 Task: Find an Airbnb in Djelfa, Algeria for 8 guests from 24 Aug to 10 Sep, with a price range of ₹12,000 to ₹15,000, 4 bedrooms, 8+ beds, 4 bathrooms, and amenities like Free parking, TV, Gym, and Self check-in.
Action: Mouse pressed left at (406, 101)
Screenshot: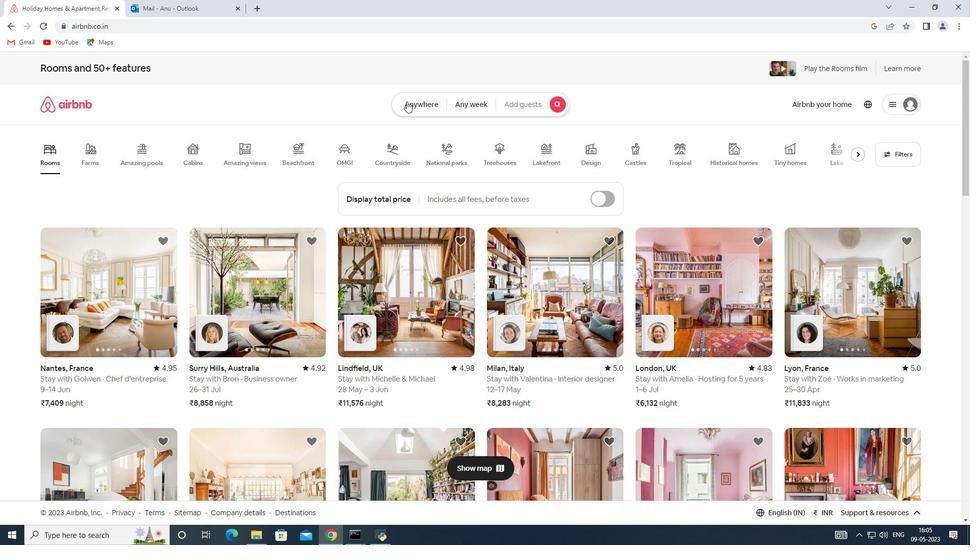 
Action: Mouse moved to (308, 143)
Screenshot: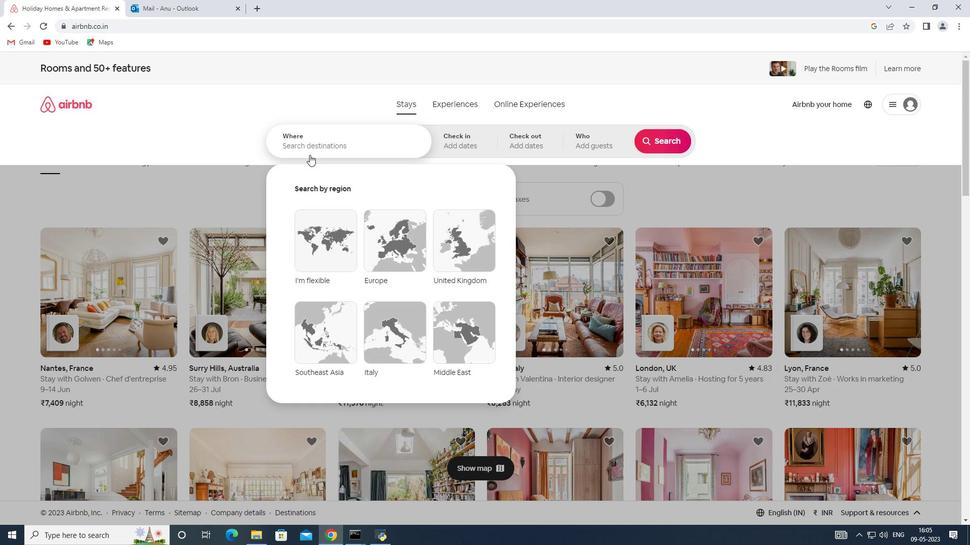 
Action: Mouse pressed left at (308, 143)
Screenshot: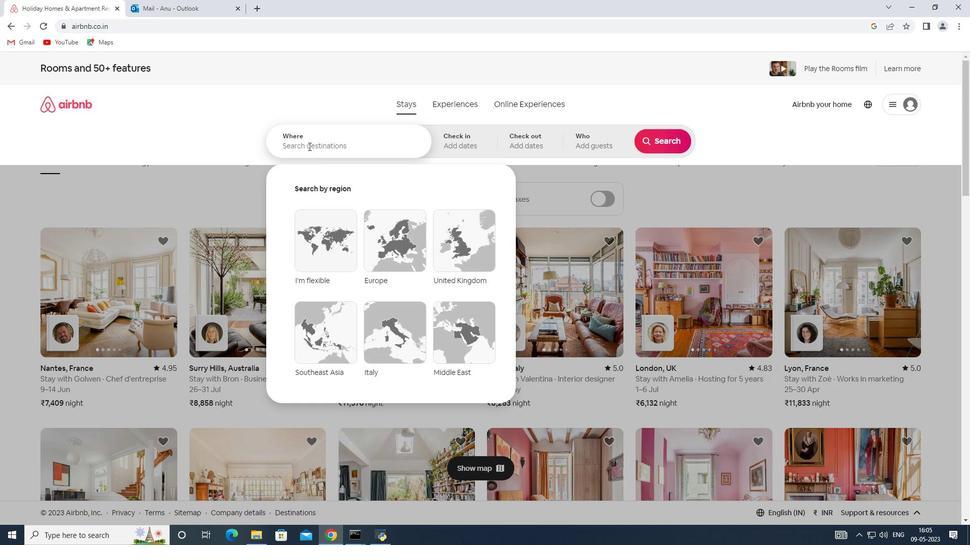 
Action: Key pressed <Key.caps_lock>DJ<Key.backspace><Key.caps_lock>jelfa,<Key.shift><Key.shift><Key.shift><Key.shift><Key.shift><Key.shift><Key.shift><Key.shift><Key.shift>A
Screenshot: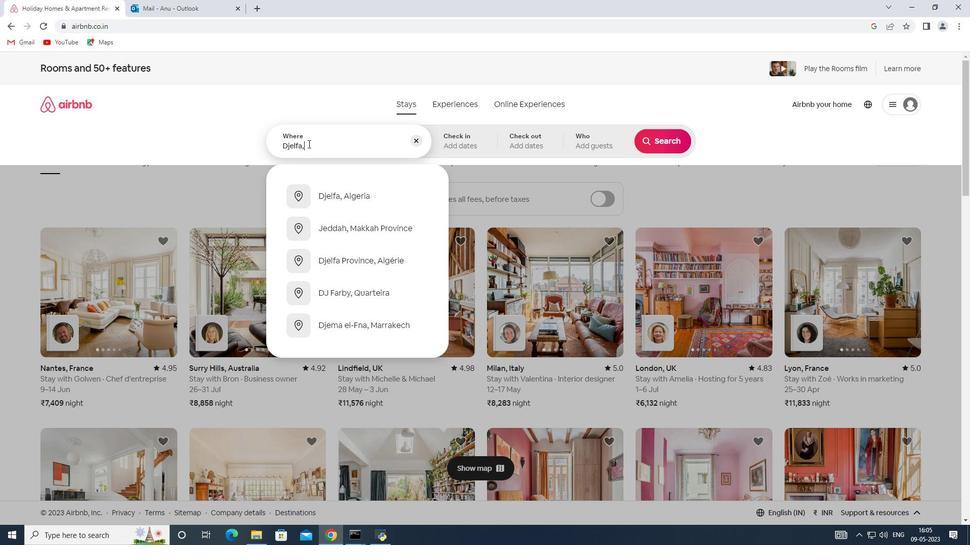 
Action: Mouse moved to (346, 200)
Screenshot: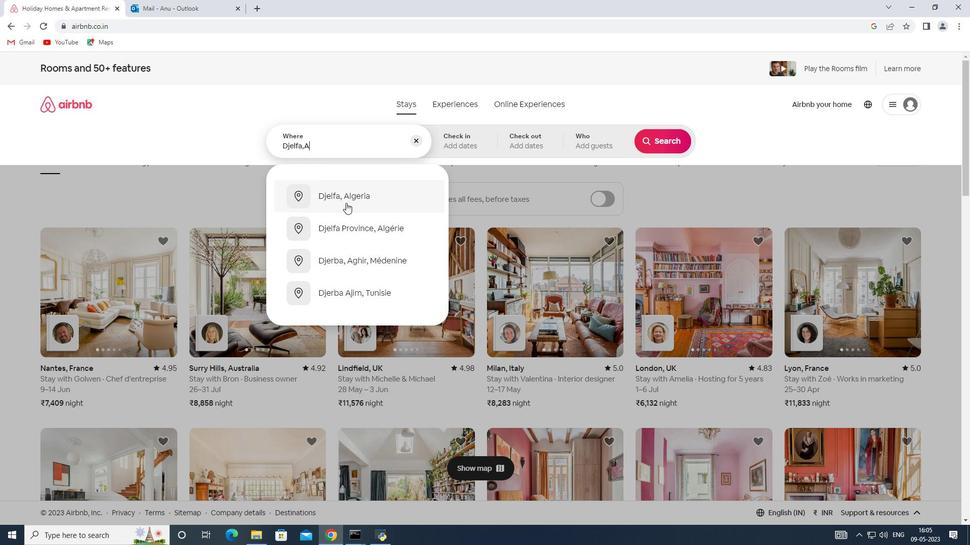 
Action: Mouse pressed left at (346, 200)
Screenshot: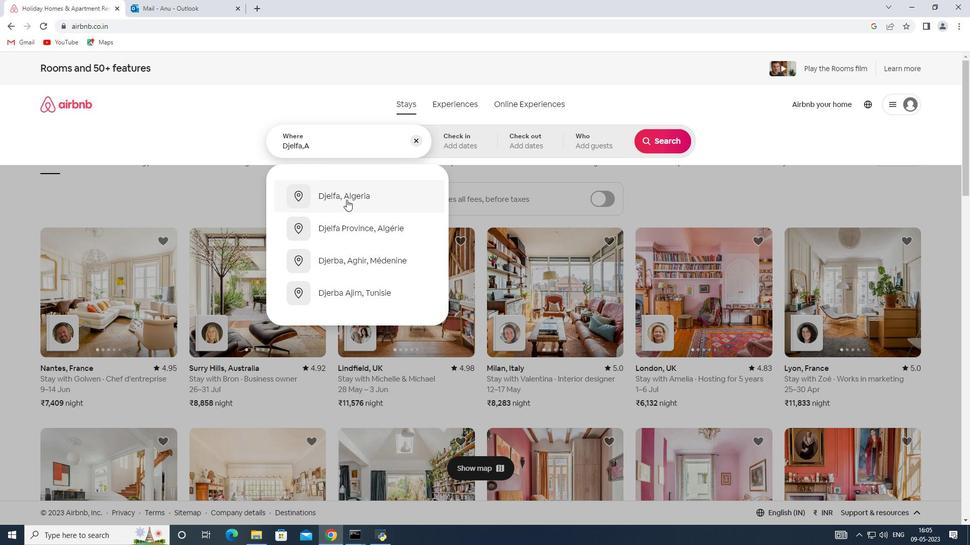 
Action: Mouse moved to (653, 224)
Screenshot: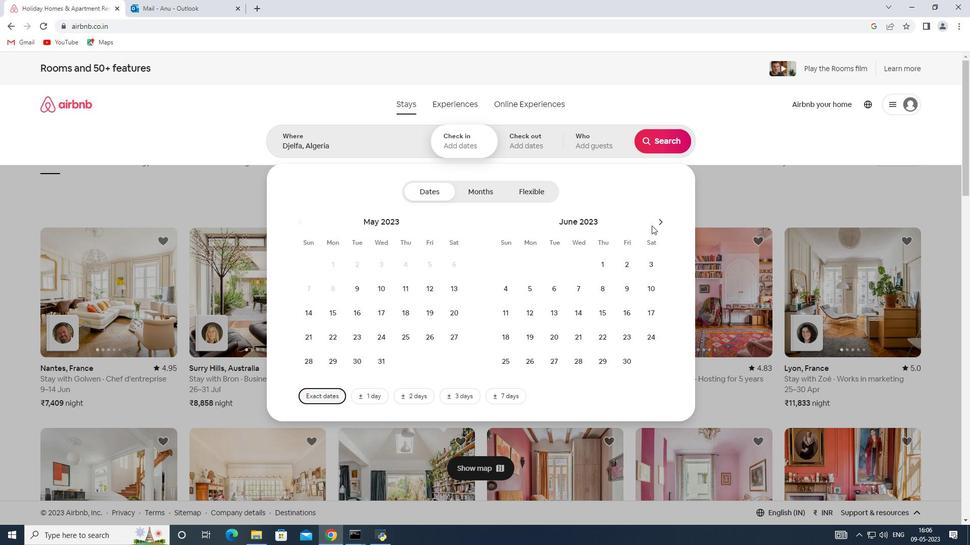 
Action: Mouse pressed left at (653, 224)
Screenshot: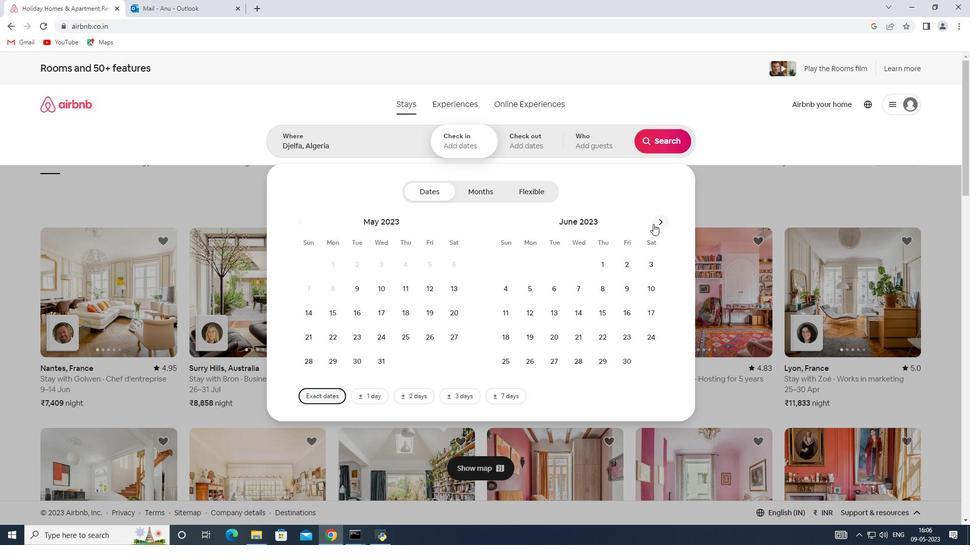 
Action: Mouse moved to (654, 224)
Screenshot: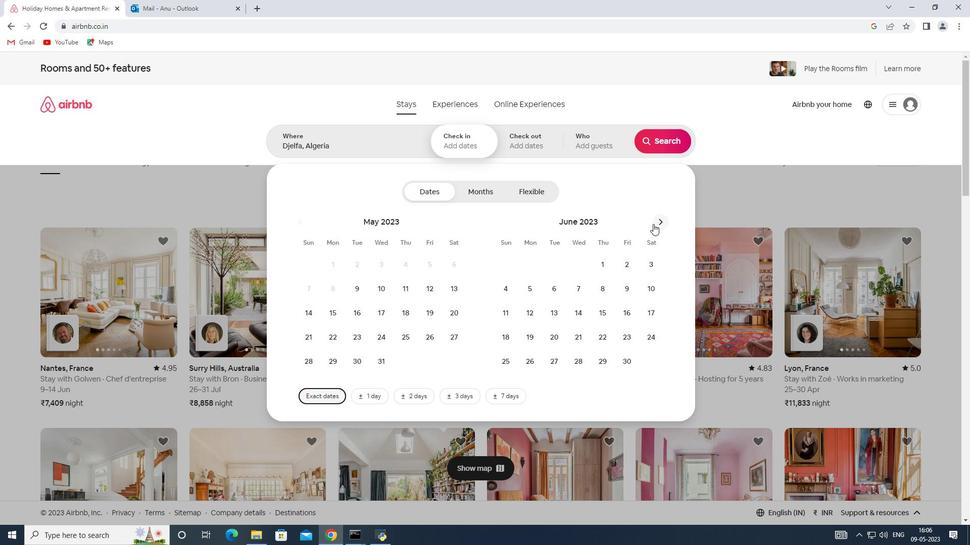 
Action: Mouse pressed left at (654, 224)
Screenshot: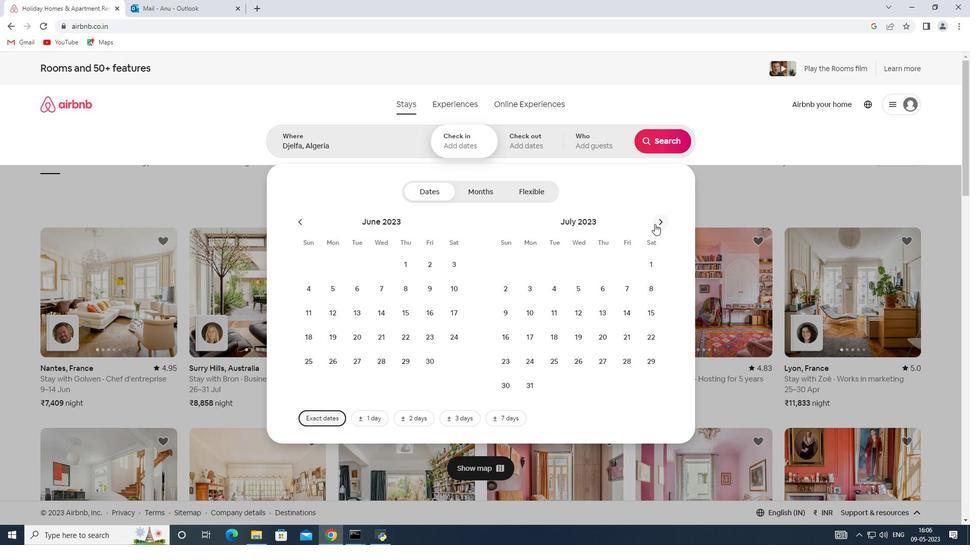 
Action: Mouse moved to (603, 330)
Screenshot: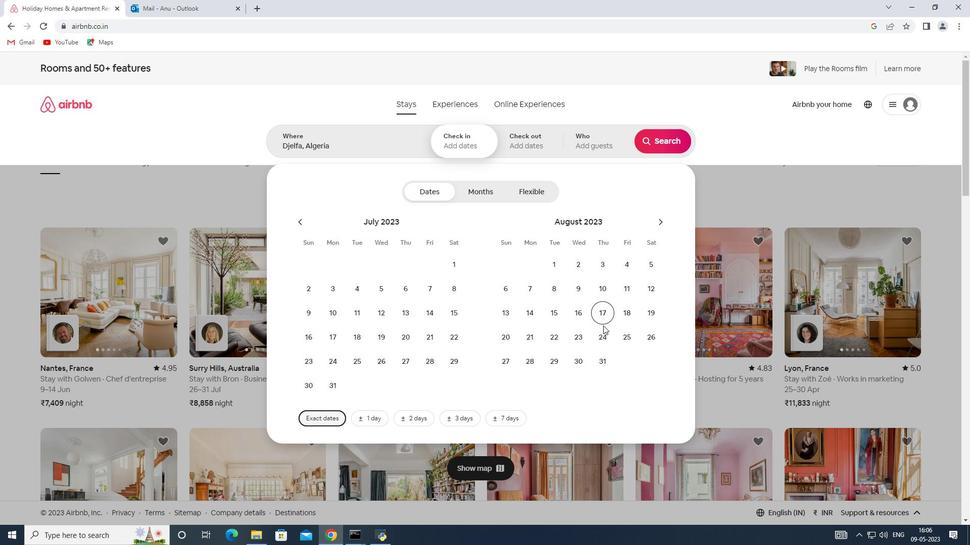 
Action: Mouse pressed left at (603, 330)
Screenshot: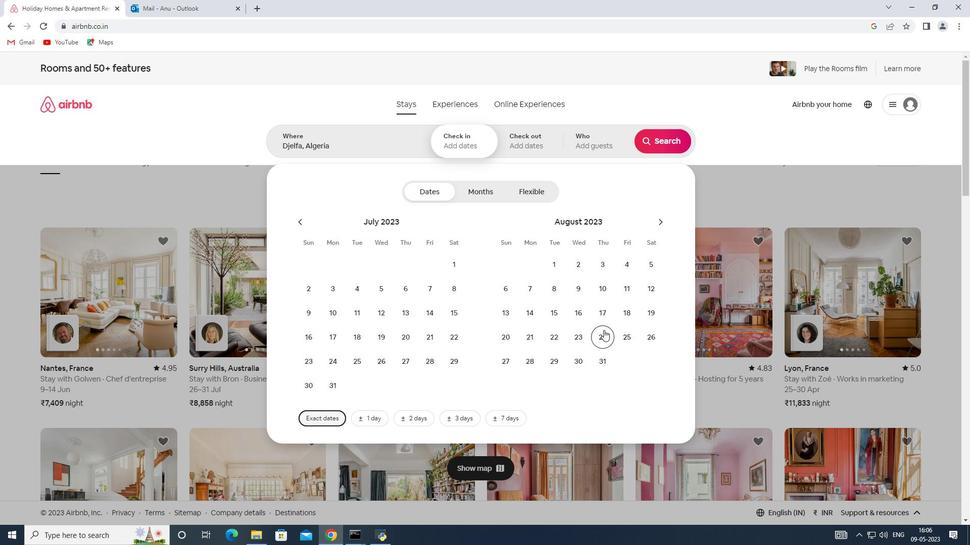 
Action: Mouse moved to (655, 219)
Screenshot: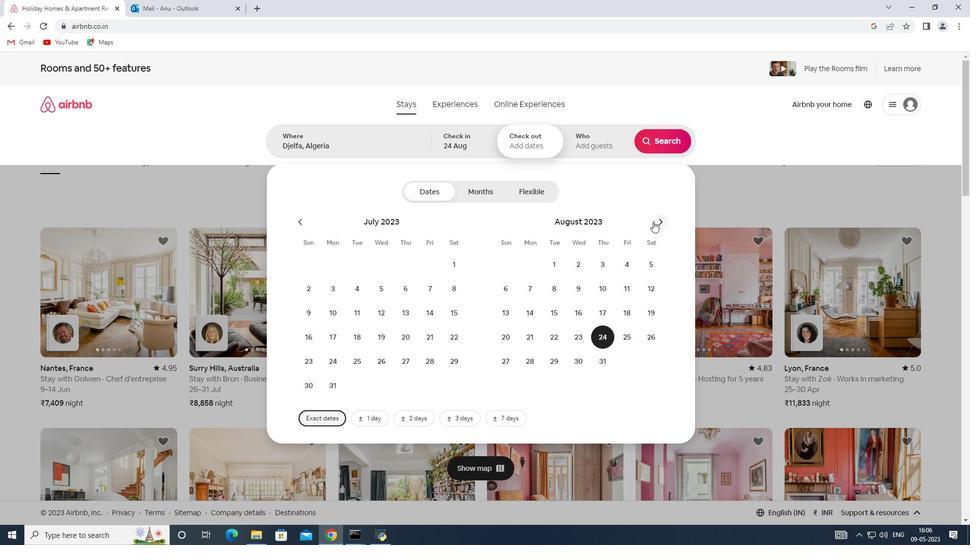 
Action: Mouse pressed left at (655, 219)
Screenshot: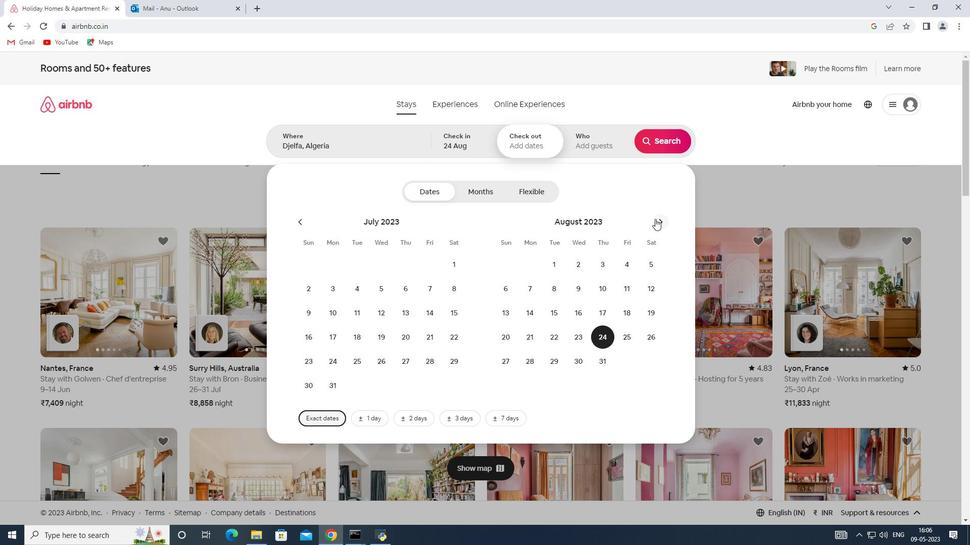 
Action: Mouse moved to (503, 310)
Screenshot: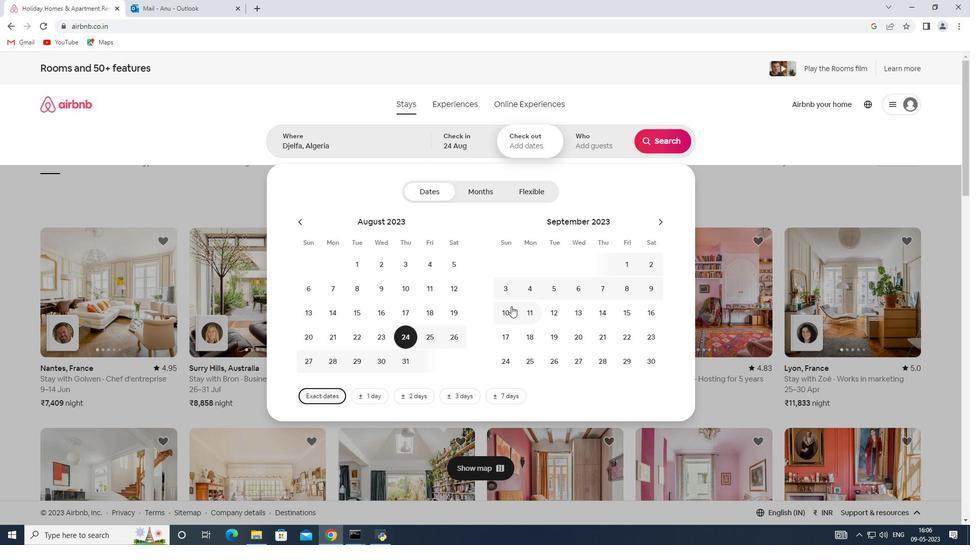 
Action: Mouse pressed left at (503, 310)
Screenshot: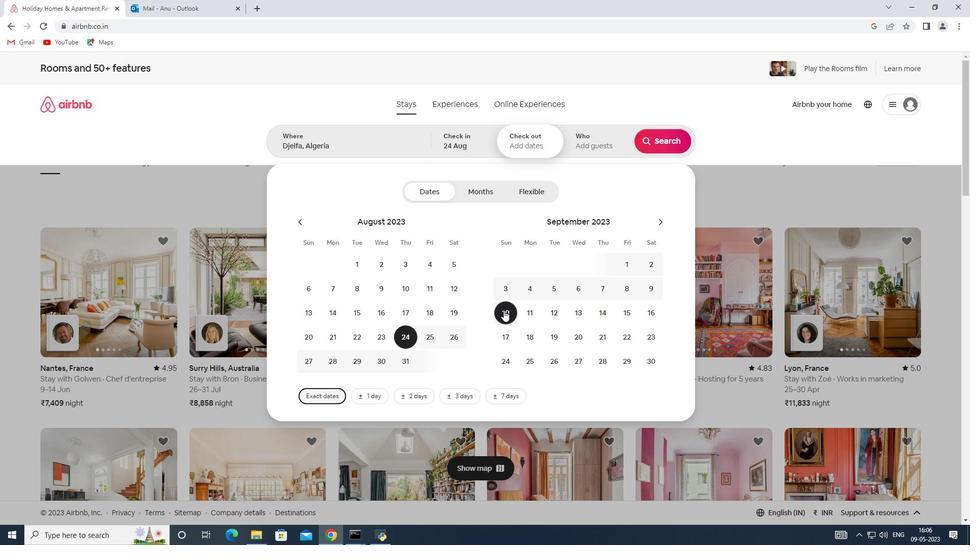 
Action: Mouse moved to (585, 148)
Screenshot: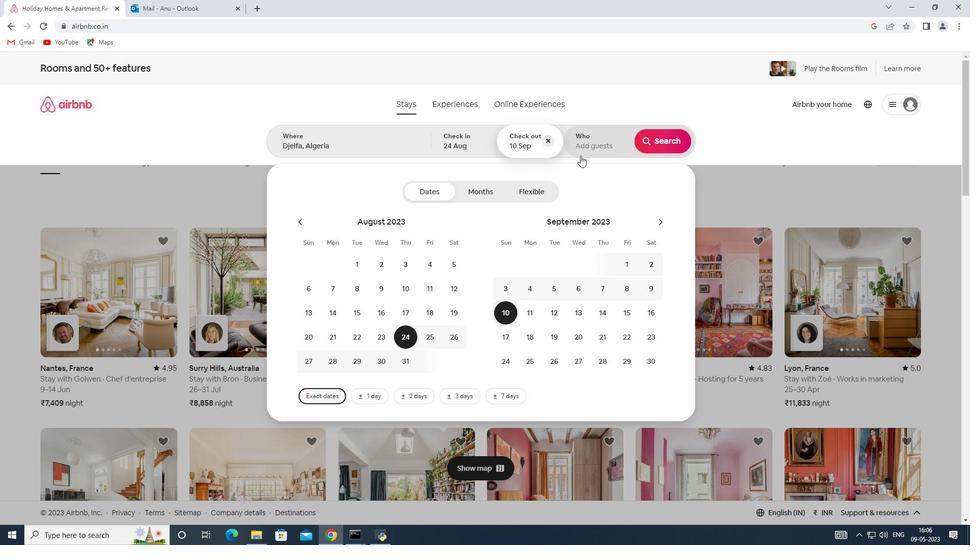 
Action: Mouse pressed left at (585, 148)
Screenshot: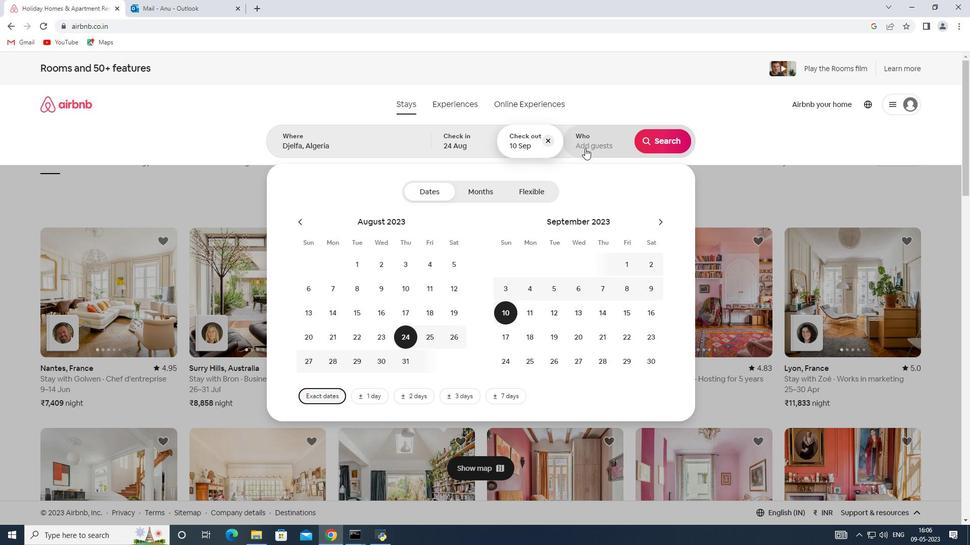 
Action: Mouse moved to (659, 195)
Screenshot: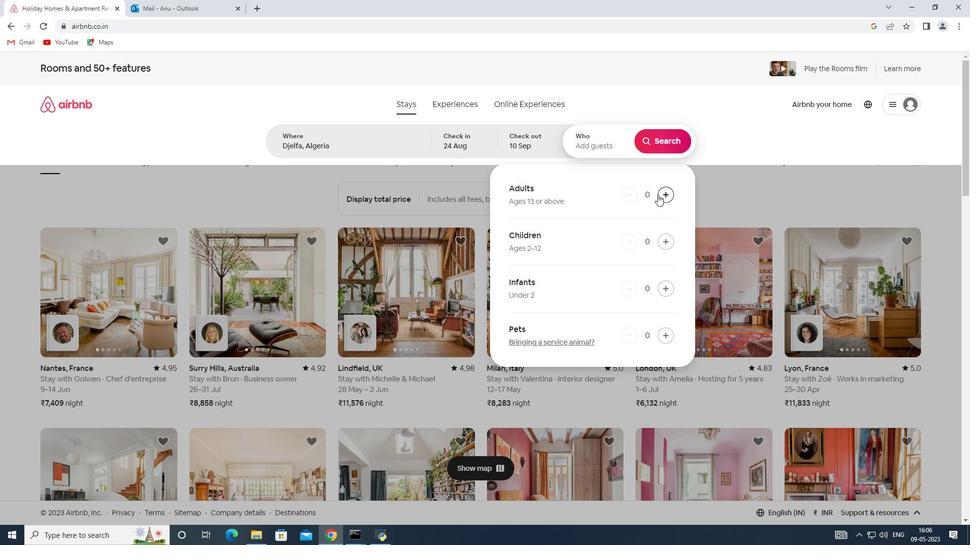 
Action: Mouse pressed left at (659, 195)
Screenshot: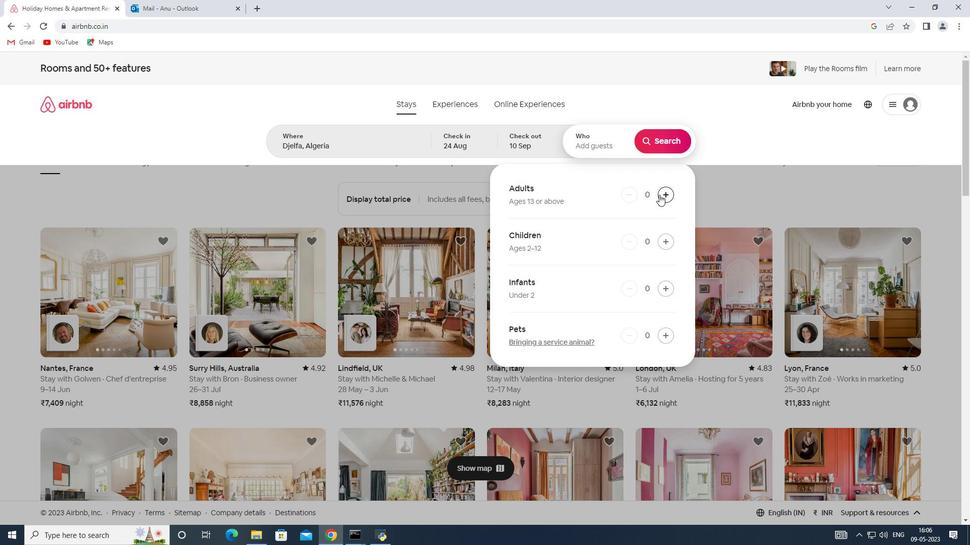 
Action: Mouse pressed left at (659, 195)
Screenshot: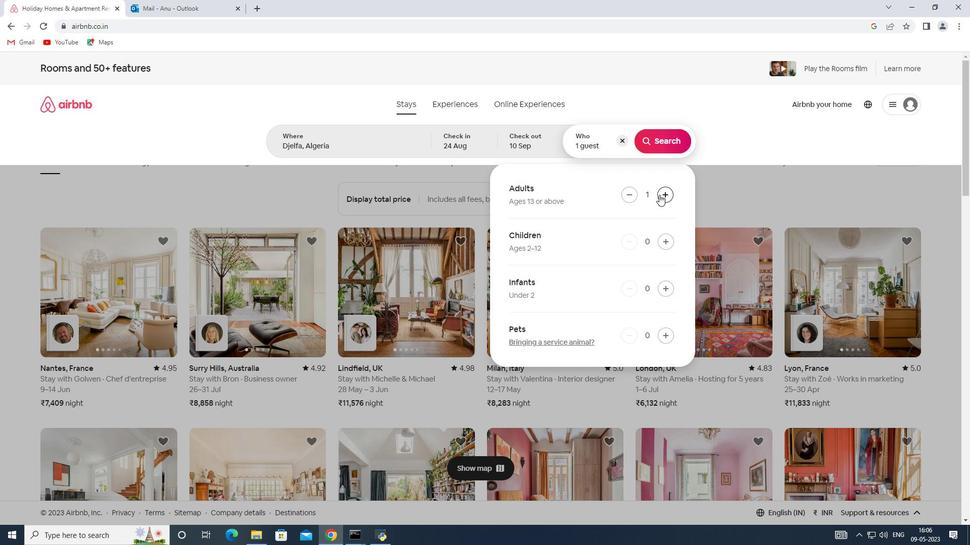 
Action: Mouse pressed left at (659, 195)
Screenshot: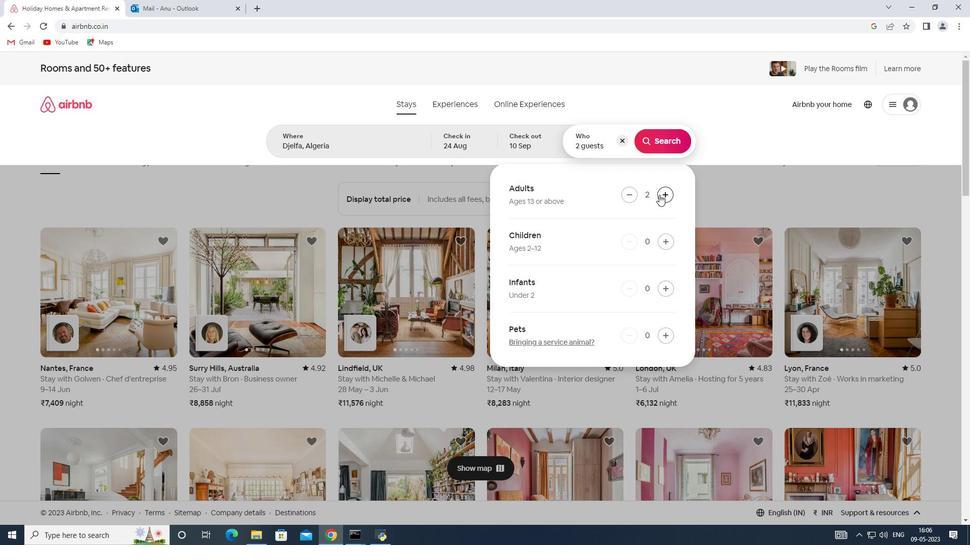 
Action: Mouse pressed left at (659, 195)
Screenshot: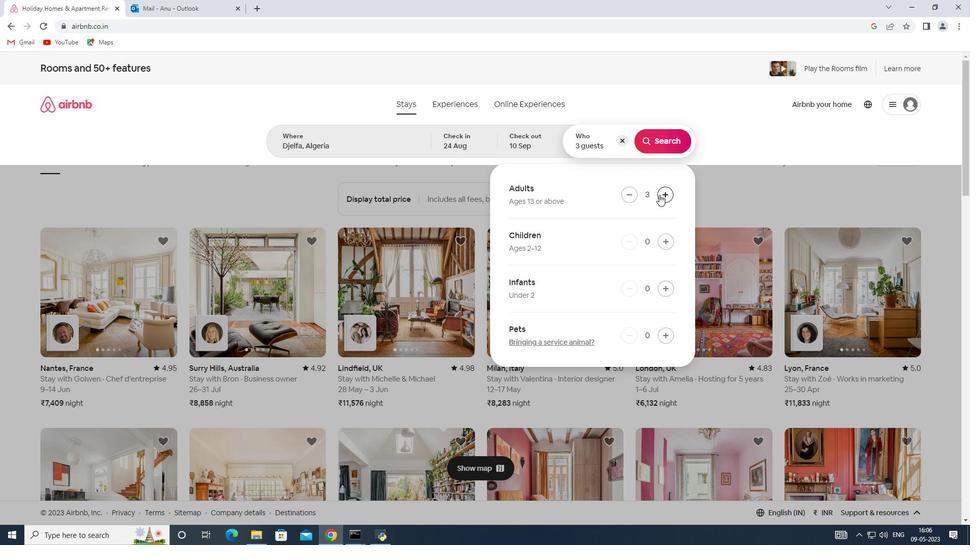 
Action: Mouse pressed left at (659, 195)
Screenshot: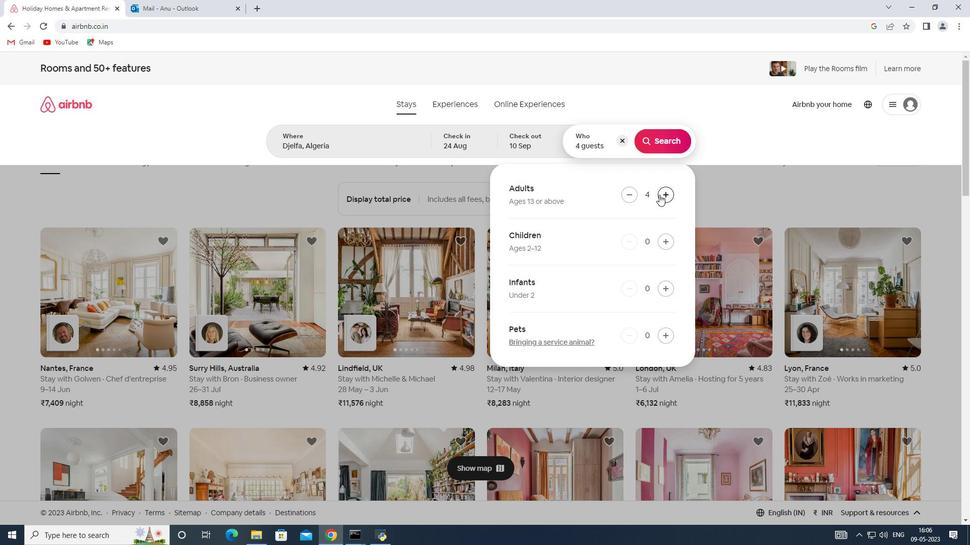 
Action: Mouse pressed left at (659, 195)
Screenshot: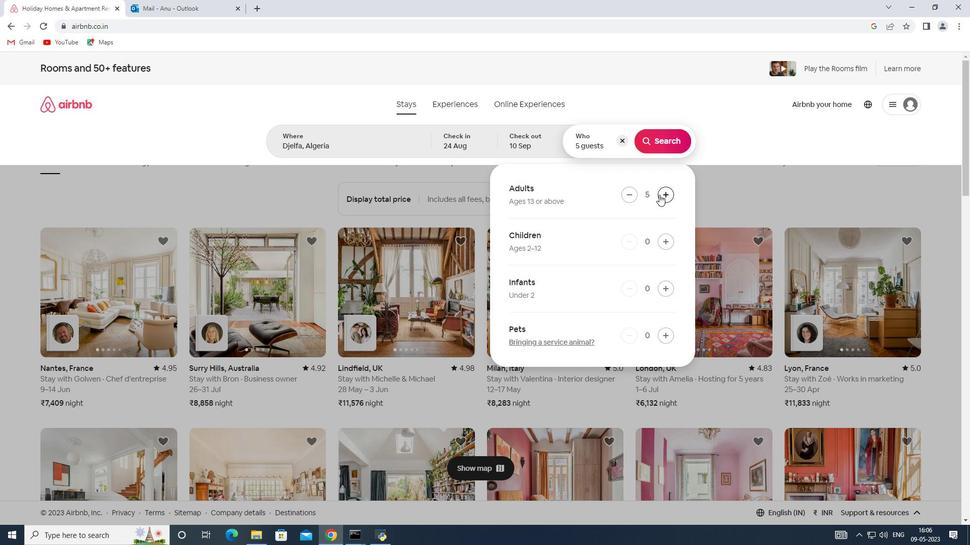 
Action: Mouse pressed left at (659, 195)
Screenshot: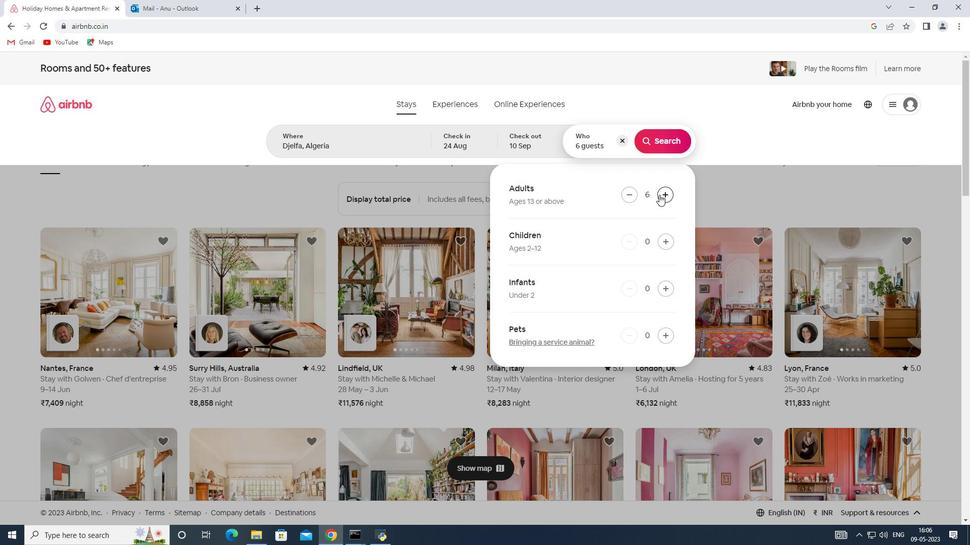 
Action: Mouse pressed left at (659, 195)
Screenshot: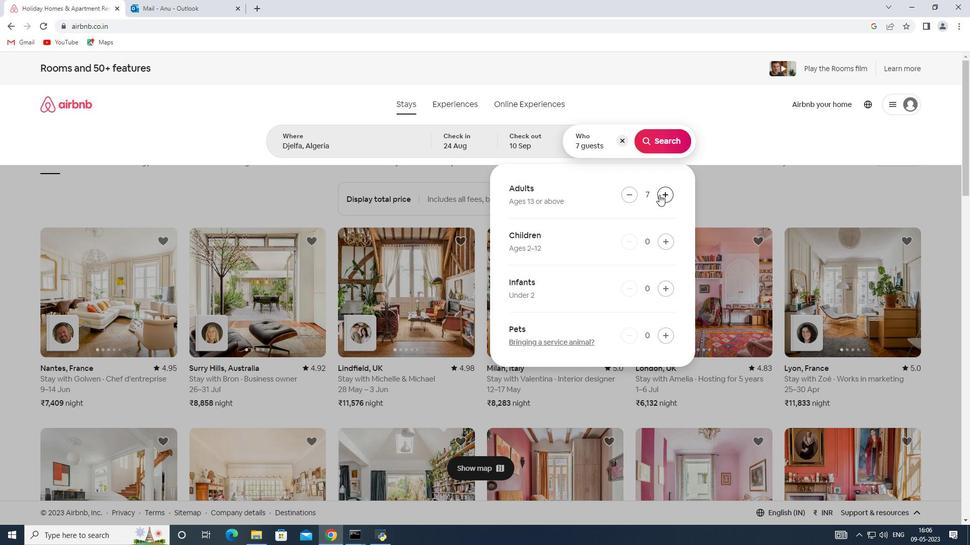 
Action: Mouse moved to (667, 148)
Screenshot: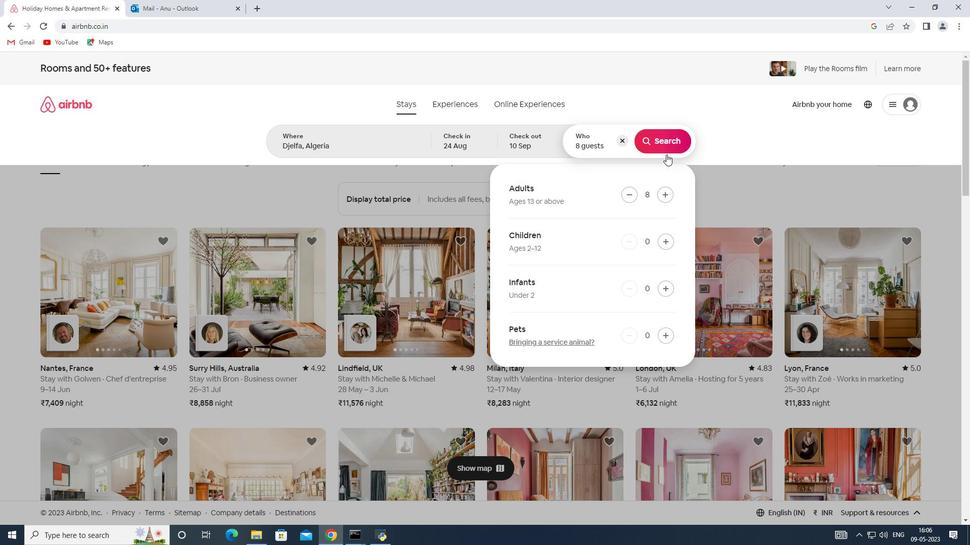 
Action: Mouse pressed left at (667, 148)
Screenshot: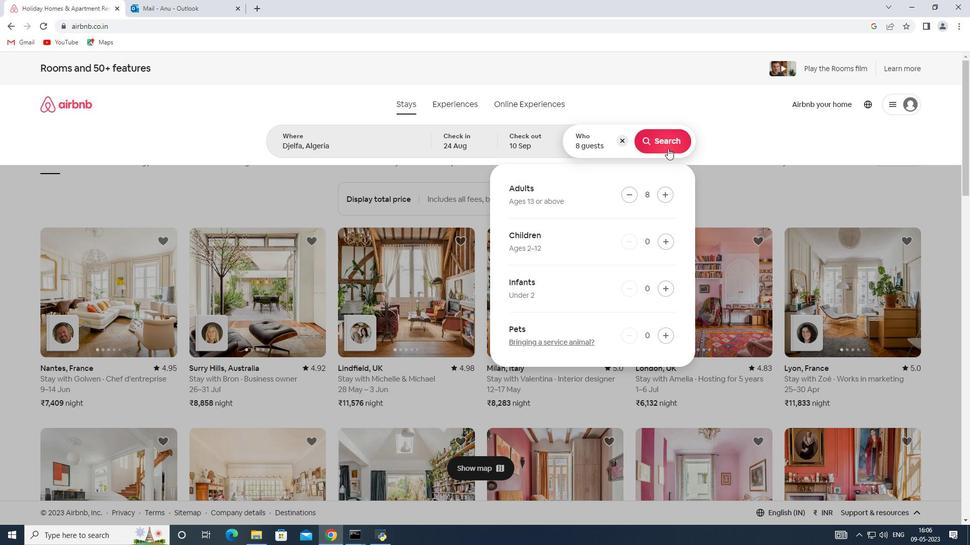 
Action: Mouse moved to (934, 108)
Screenshot: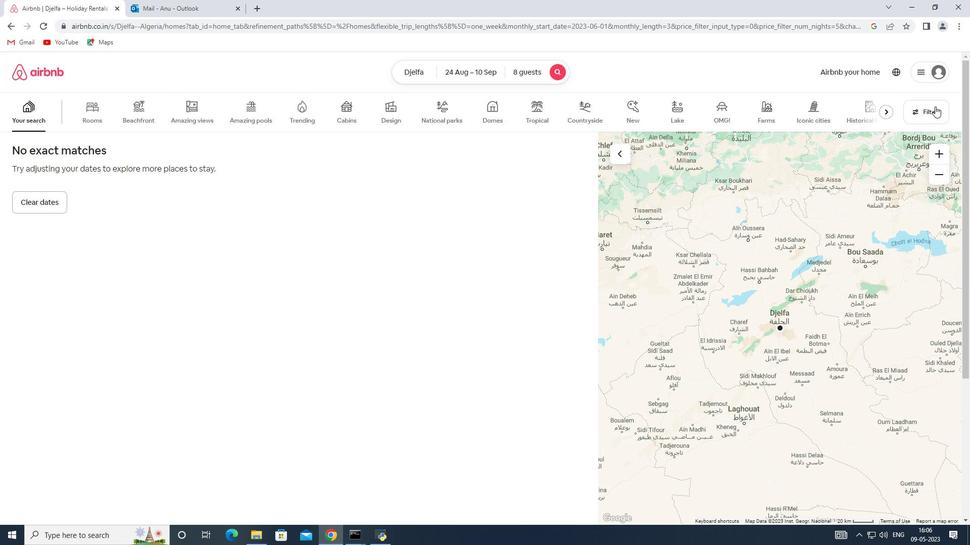 
Action: Mouse pressed left at (934, 108)
Screenshot: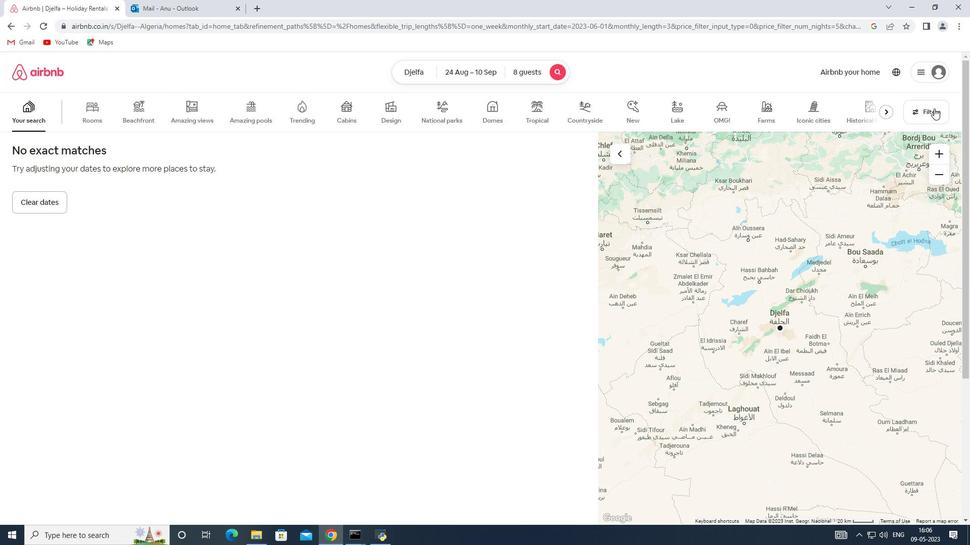 
Action: Mouse moved to (344, 360)
Screenshot: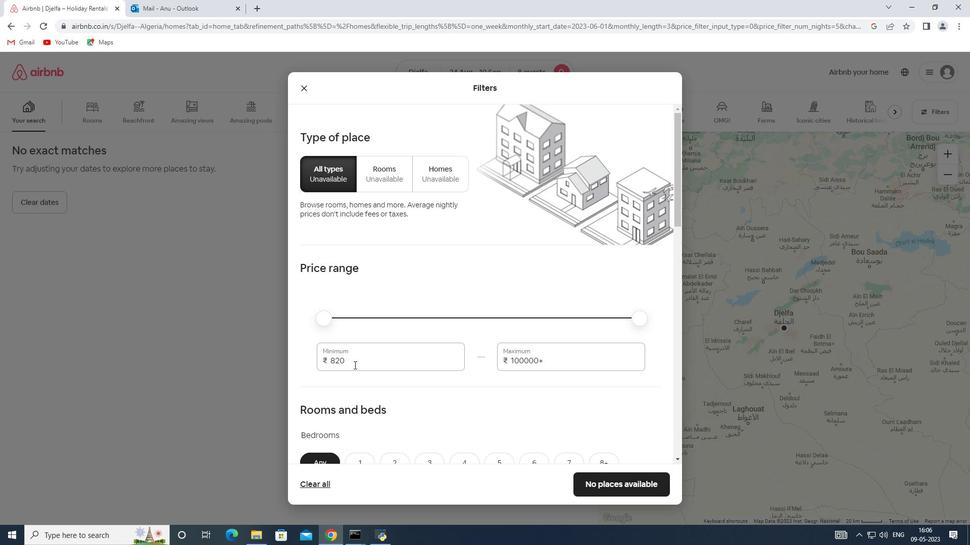 
Action: Mouse pressed left at (344, 360)
Screenshot: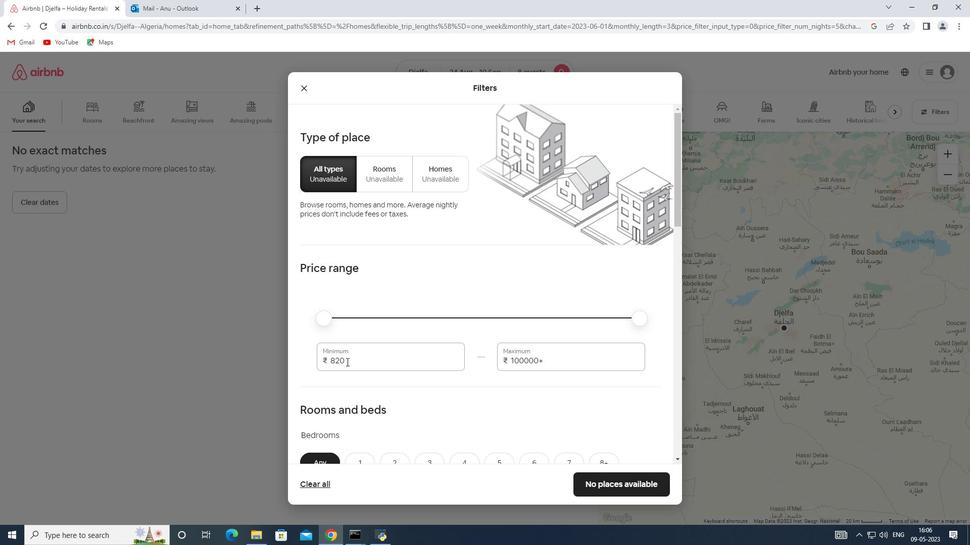 
Action: Mouse moved to (303, 358)
Screenshot: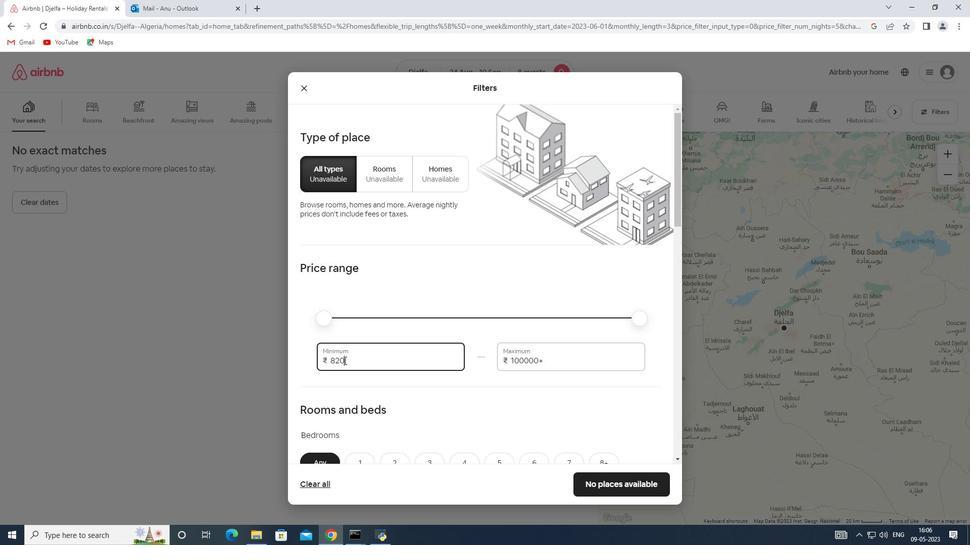 
Action: Key pressed 12000
Screenshot: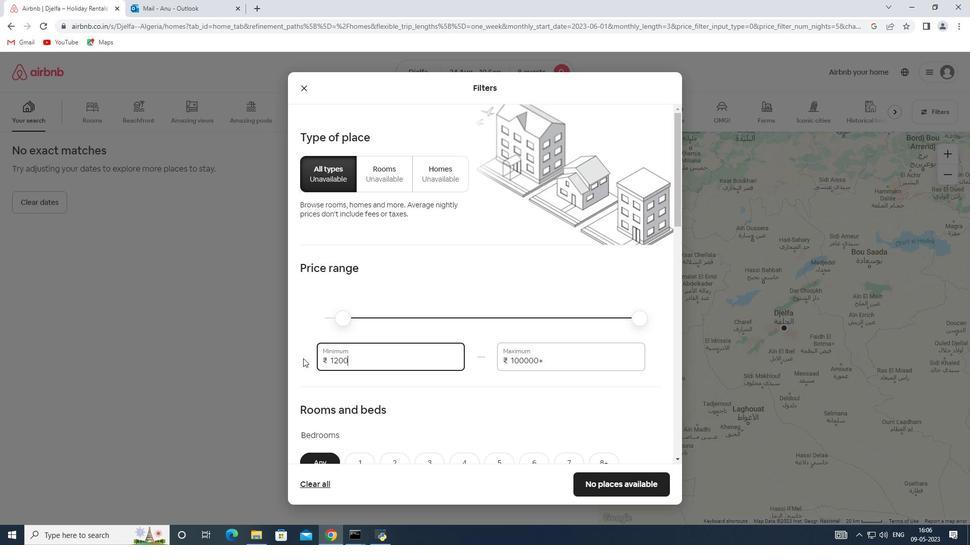 
Action: Mouse moved to (551, 362)
Screenshot: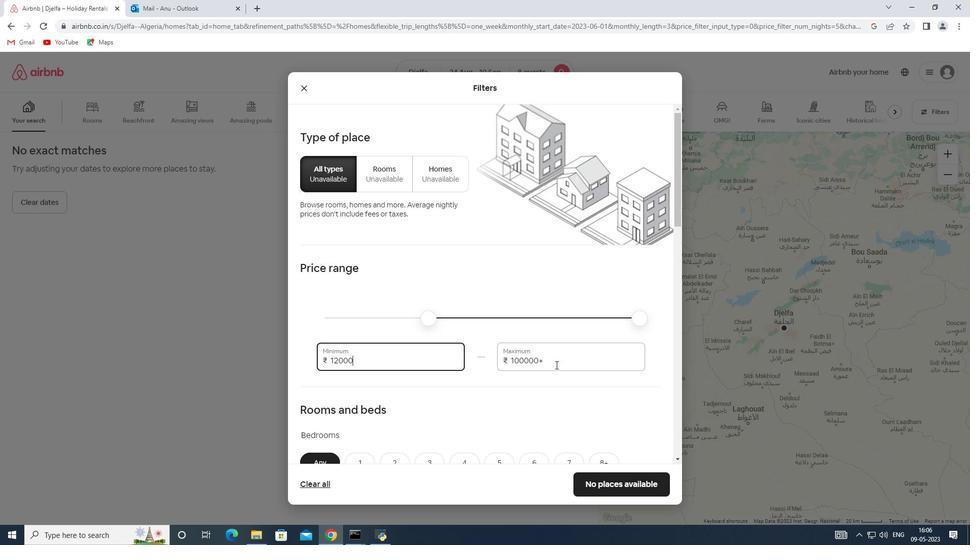 
Action: Mouse pressed left at (551, 362)
Screenshot: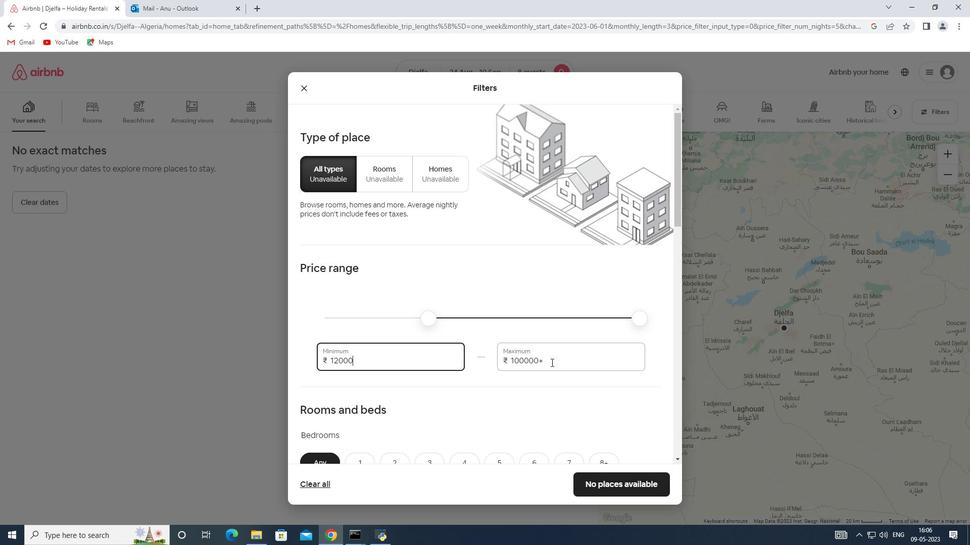 
Action: Mouse moved to (459, 361)
Screenshot: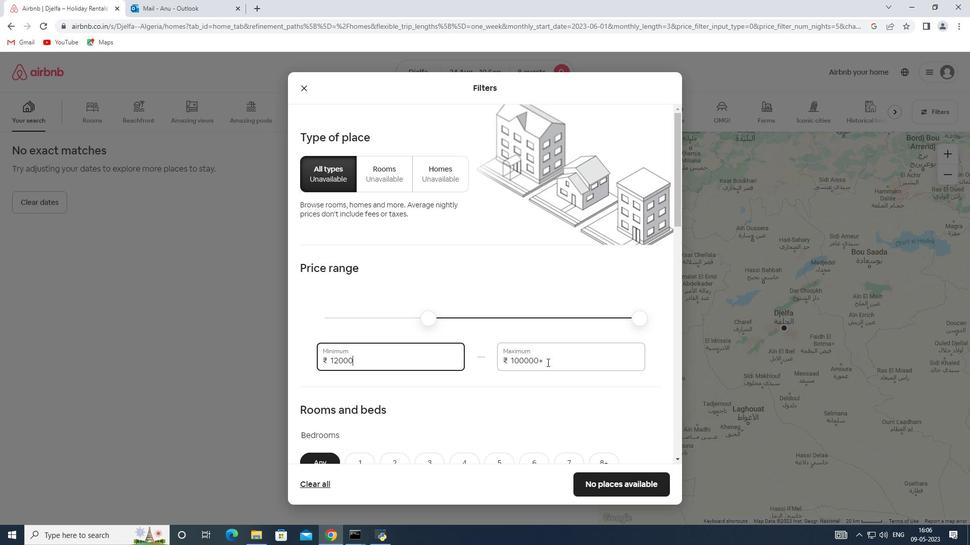 
Action: Key pressed 15000
Screenshot: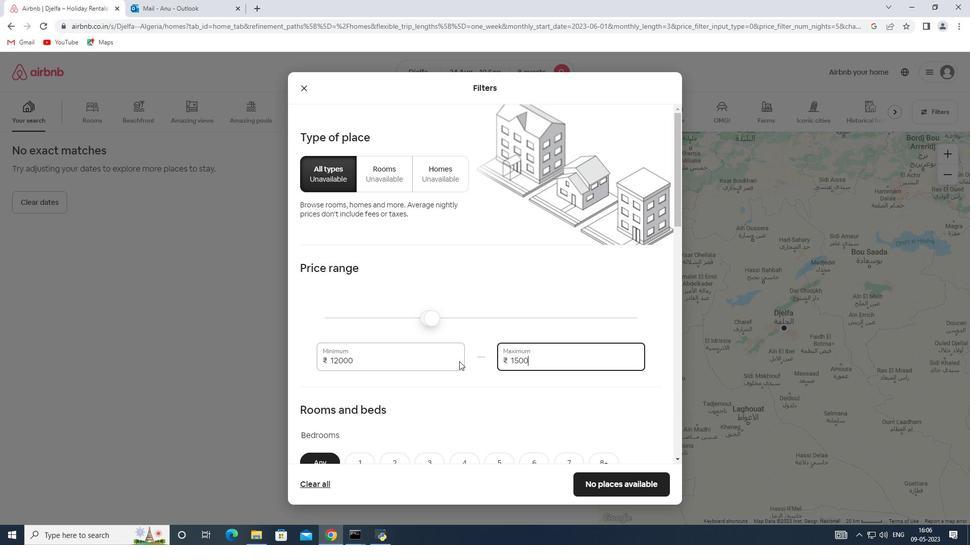 
Action: Mouse moved to (437, 360)
Screenshot: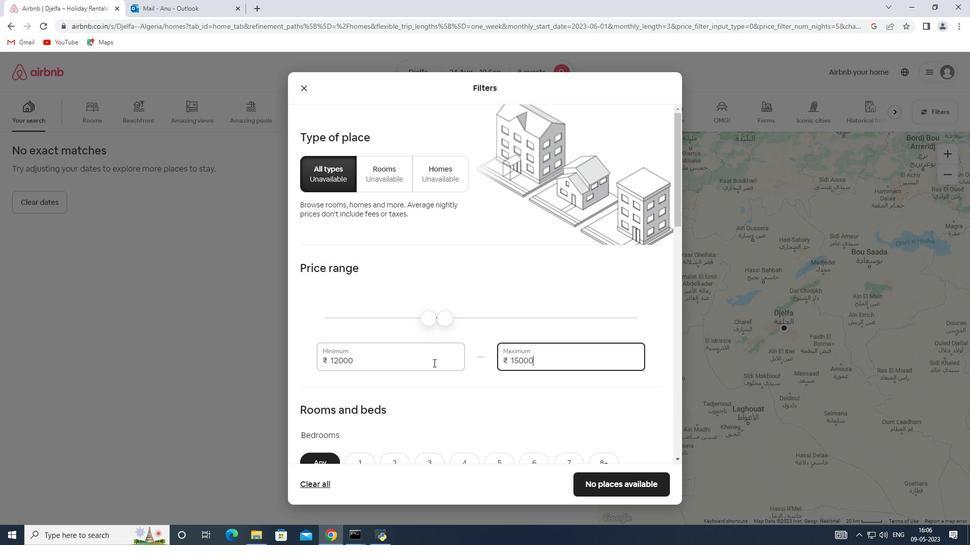 
Action: Mouse scrolled (437, 360) with delta (0, 0)
Screenshot: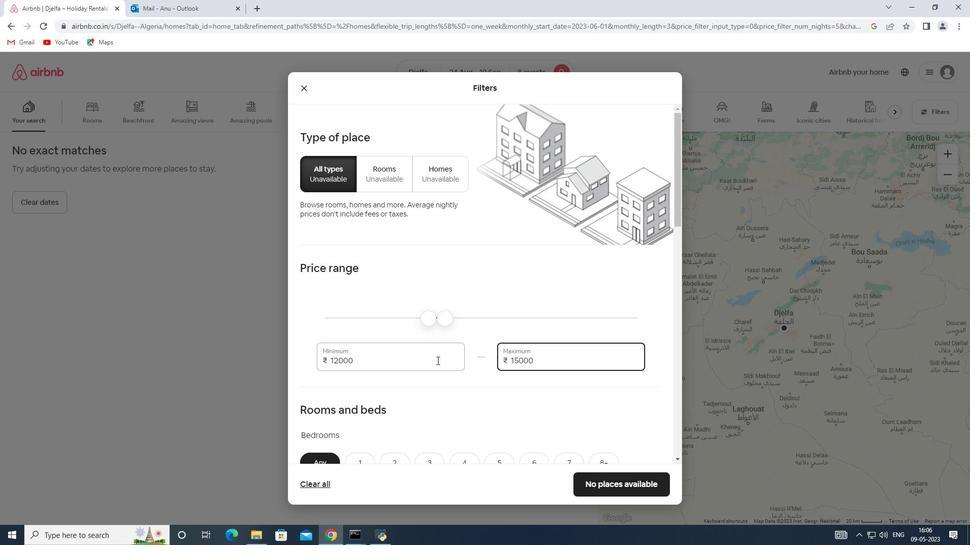 
Action: Mouse scrolled (437, 360) with delta (0, 0)
Screenshot: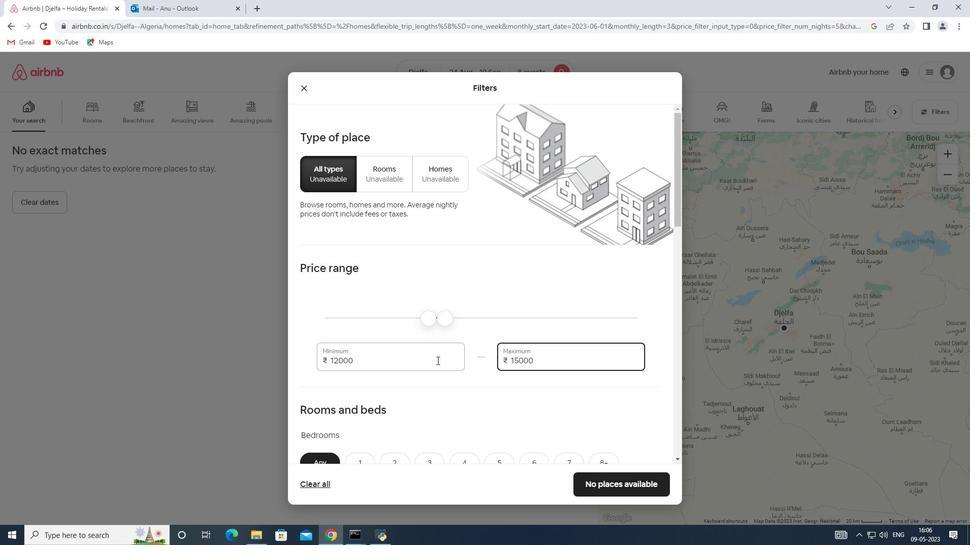 
Action: Mouse scrolled (437, 360) with delta (0, 0)
Screenshot: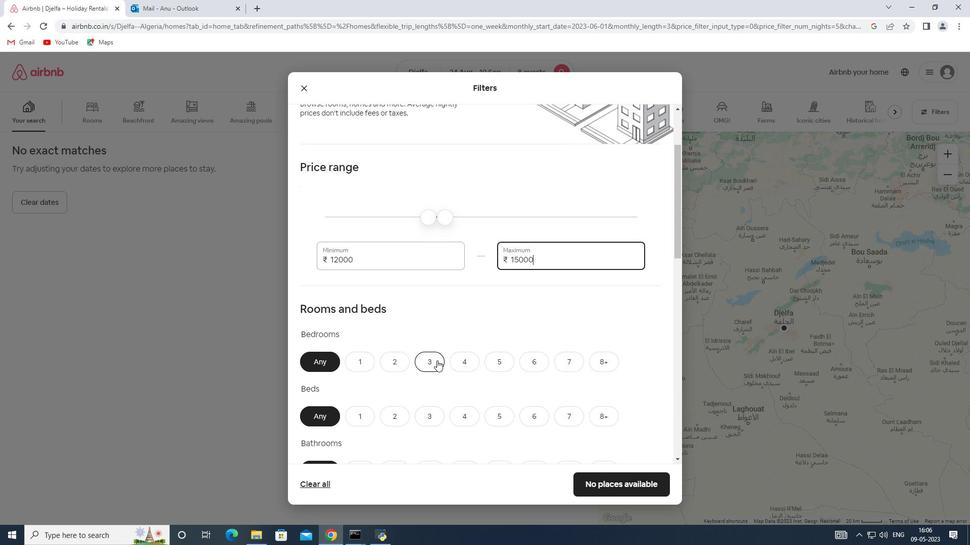
Action: Mouse scrolled (437, 360) with delta (0, 0)
Screenshot: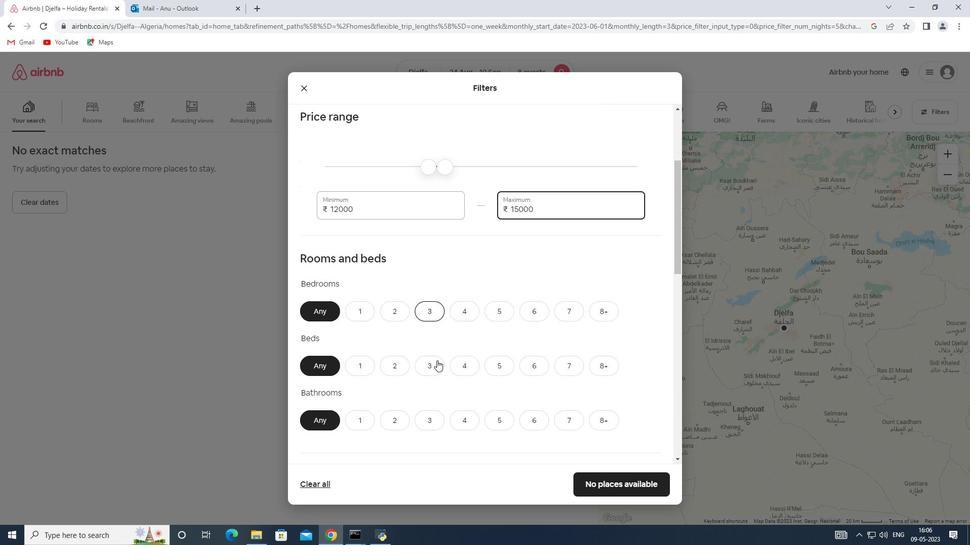 
Action: Mouse moved to (460, 262)
Screenshot: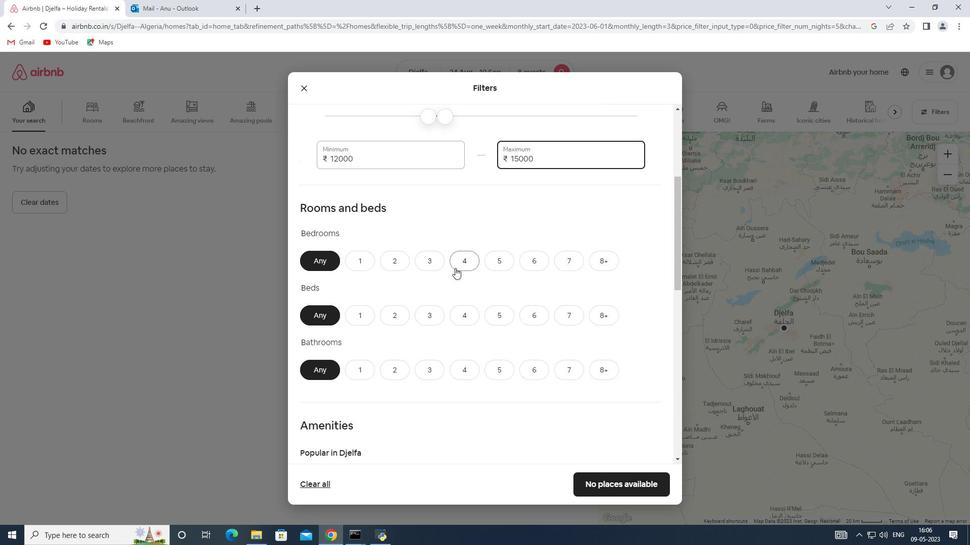 
Action: Mouse pressed left at (460, 262)
Screenshot: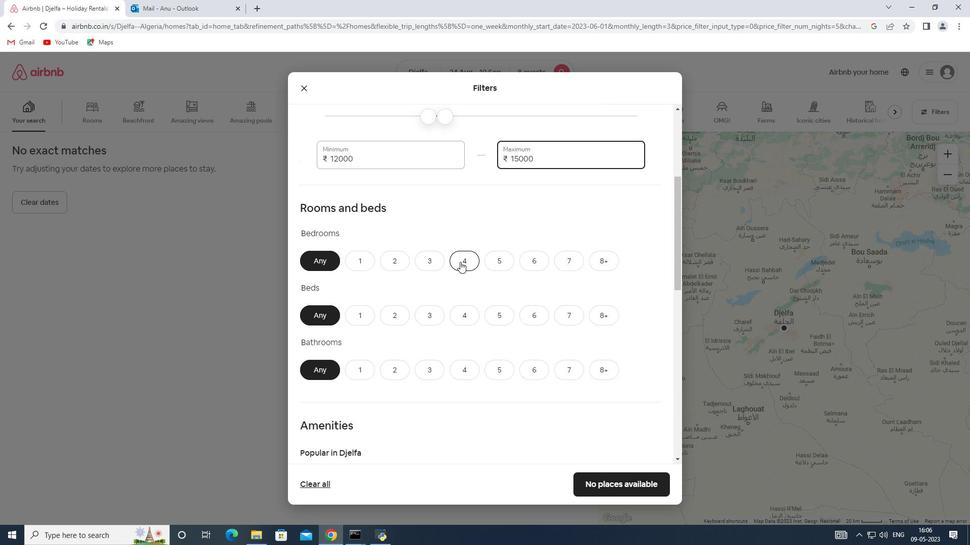 
Action: Mouse moved to (610, 316)
Screenshot: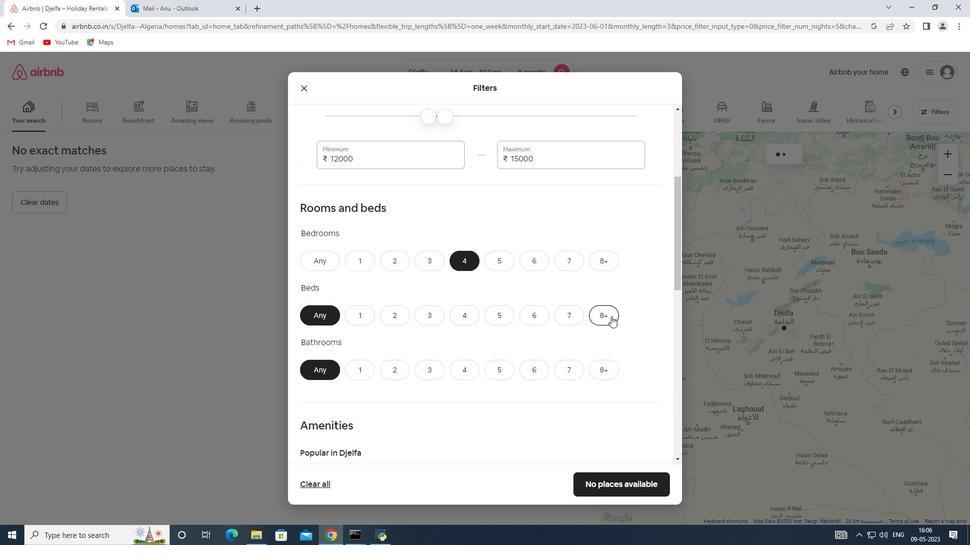 
Action: Mouse pressed left at (610, 316)
Screenshot: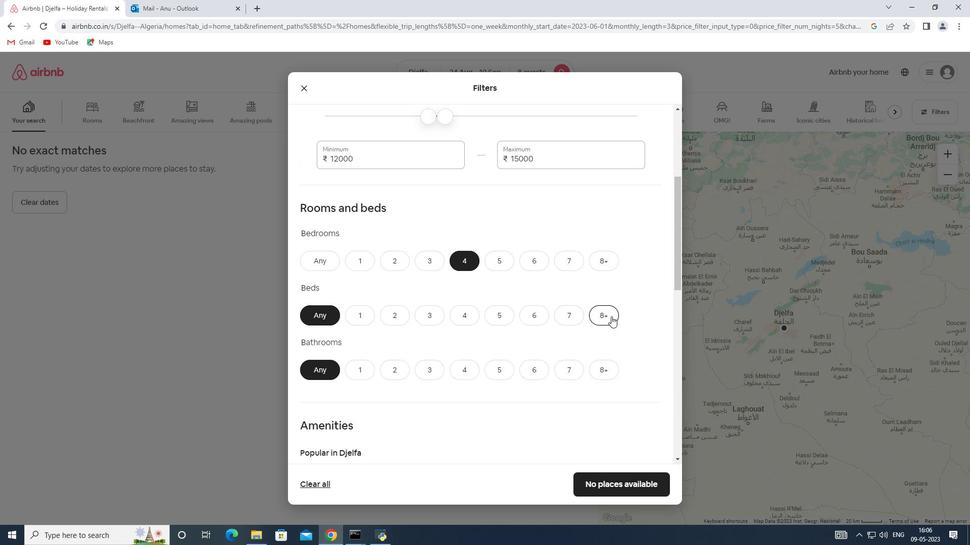 
Action: Mouse moved to (467, 368)
Screenshot: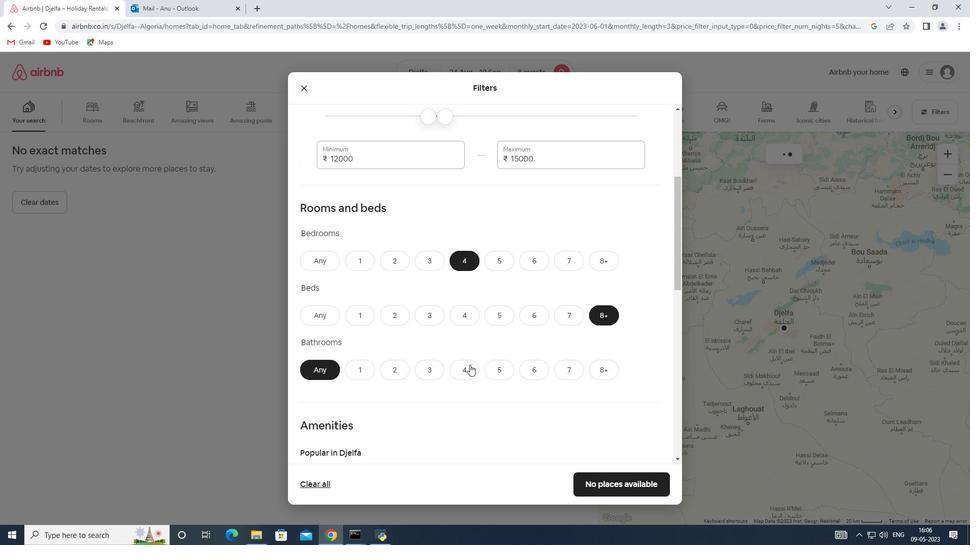 
Action: Mouse pressed left at (467, 368)
Screenshot: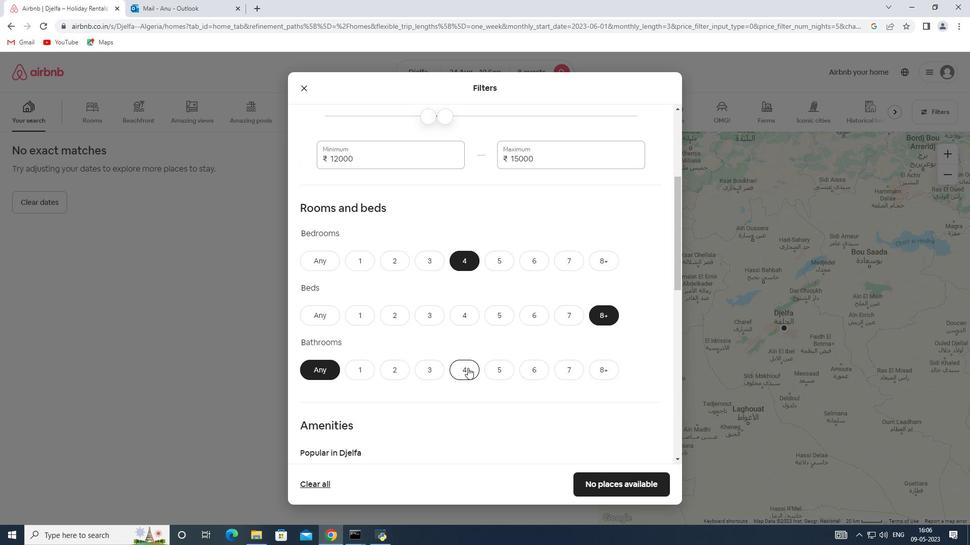 
Action: Mouse scrolled (467, 367) with delta (0, 0)
Screenshot: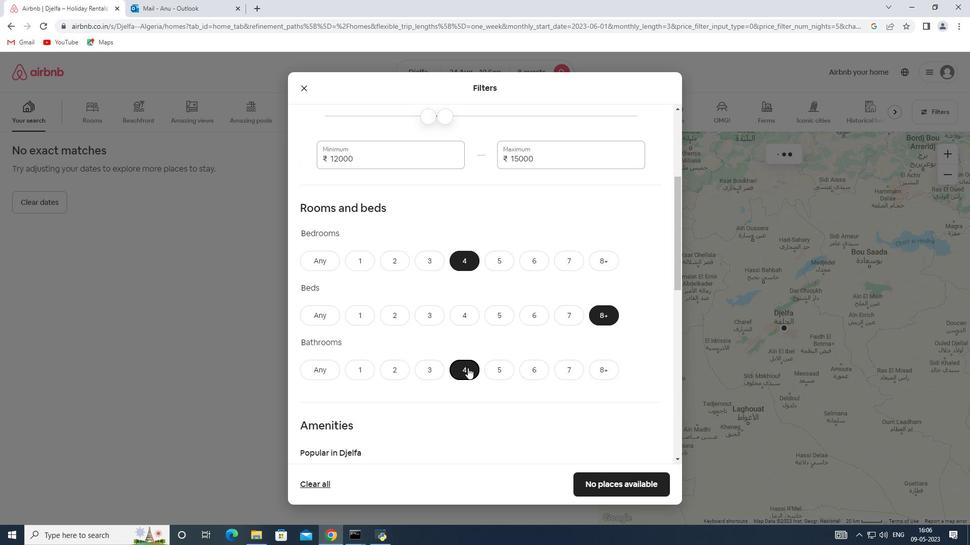 
Action: Mouse scrolled (467, 367) with delta (0, 0)
Screenshot: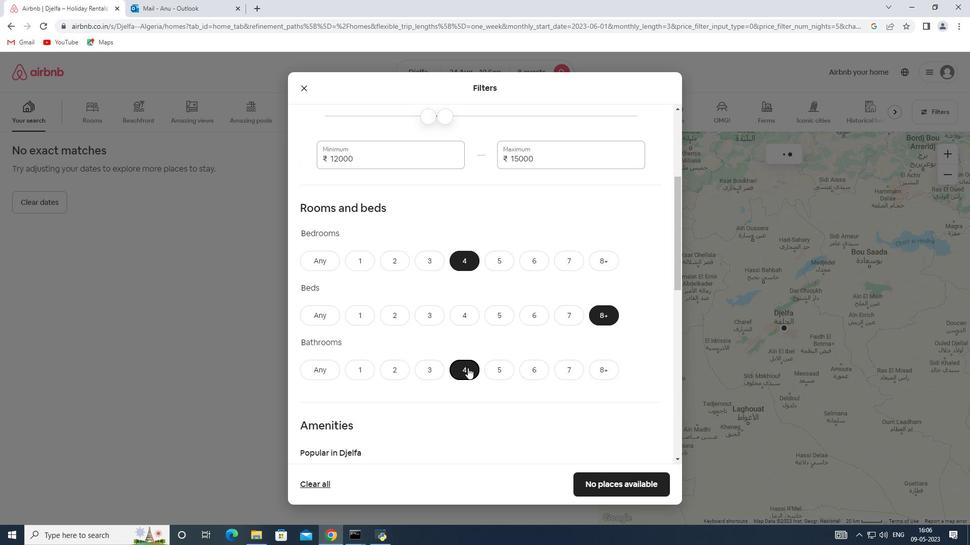 
Action: Mouse scrolled (467, 367) with delta (0, 0)
Screenshot: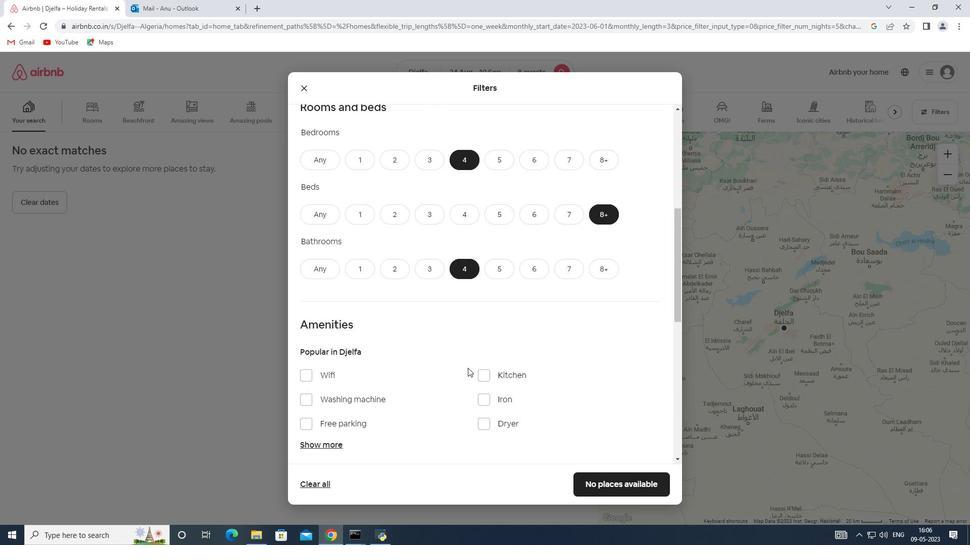 
Action: Mouse scrolled (467, 367) with delta (0, 0)
Screenshot: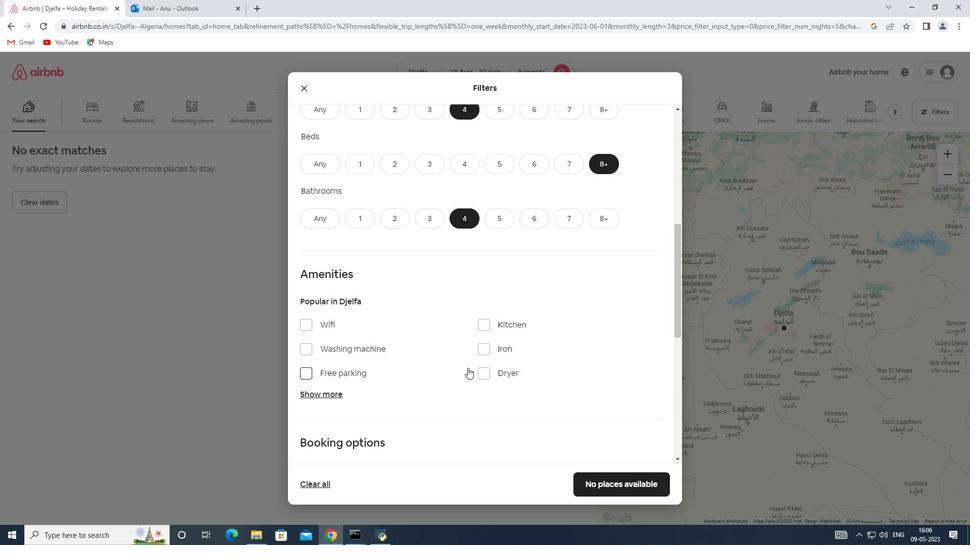 
Action: Mouse moved to (441, 365)
Screenshot: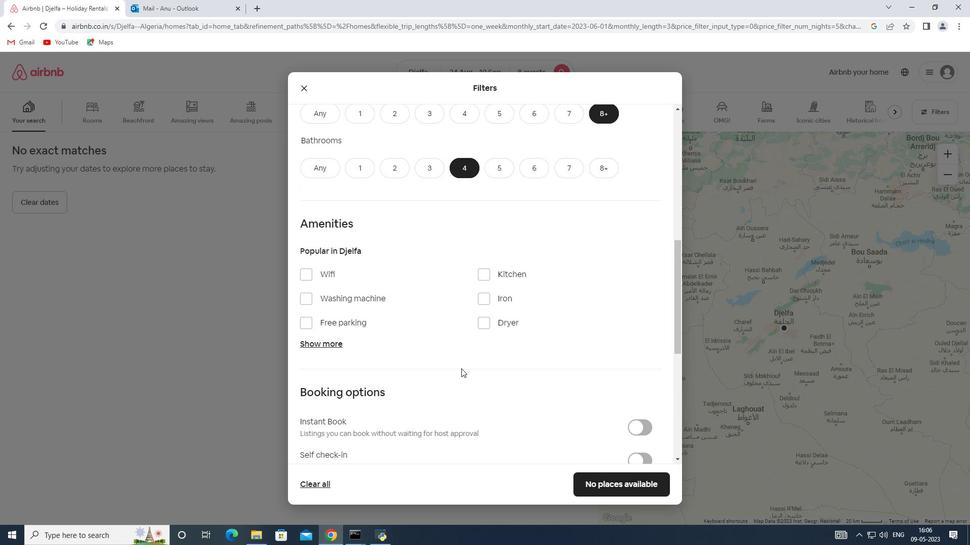 
Action: Mouse scrolled (441, 365) with delta (0, 0)
Screenshot: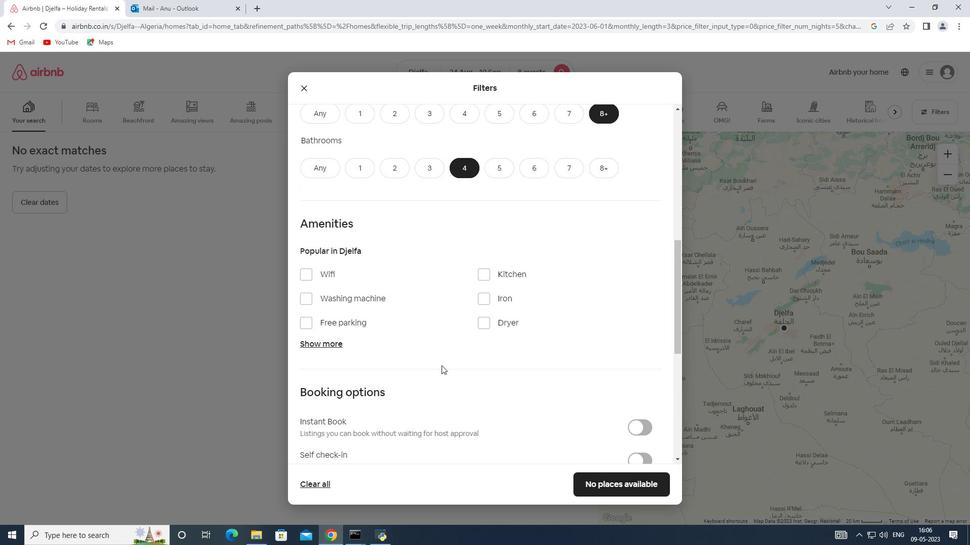 
Action: Mouse scrolled (441, 365) with delta (0, 0)
Screenshot: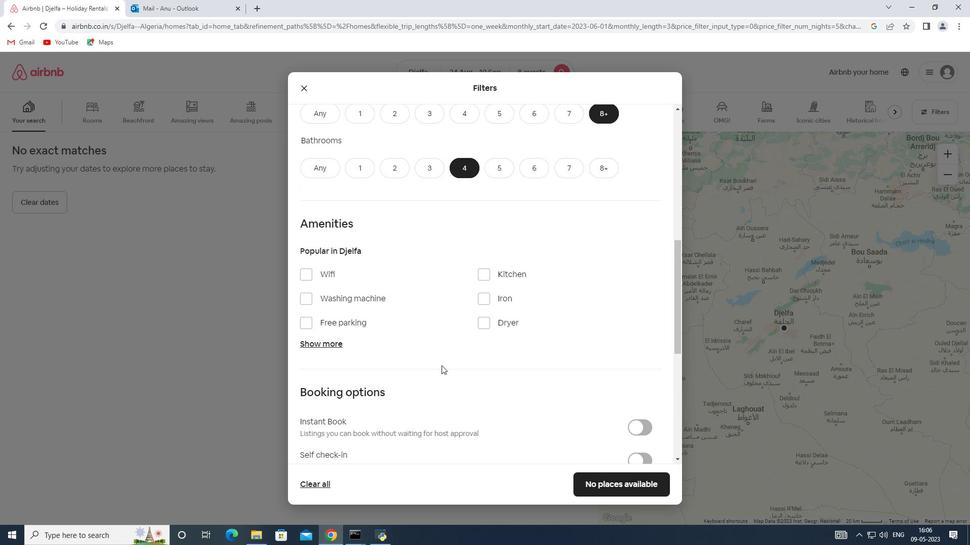 
Action: Mouse moved to (314, 242)
Screenshot: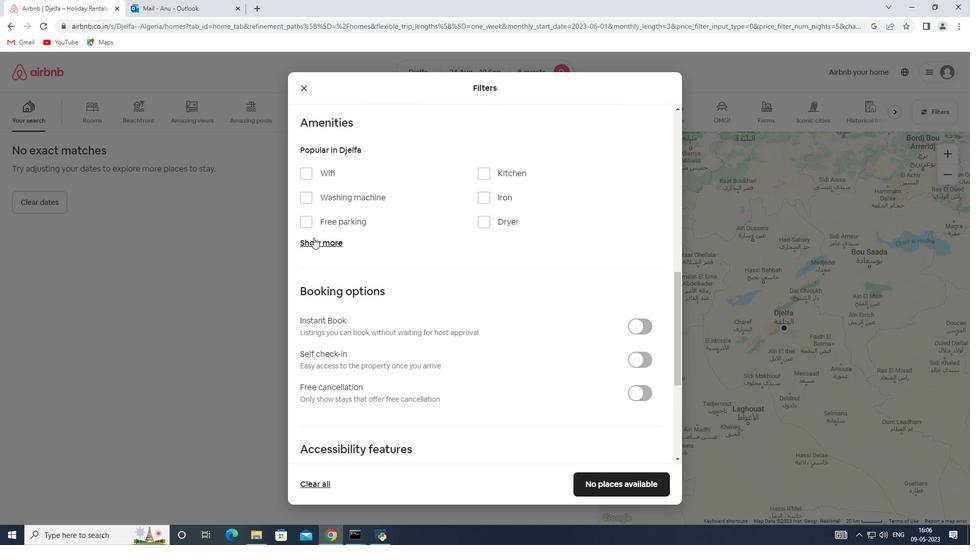 
Action: Mouse pressed left at (314, 242)
Screenshot: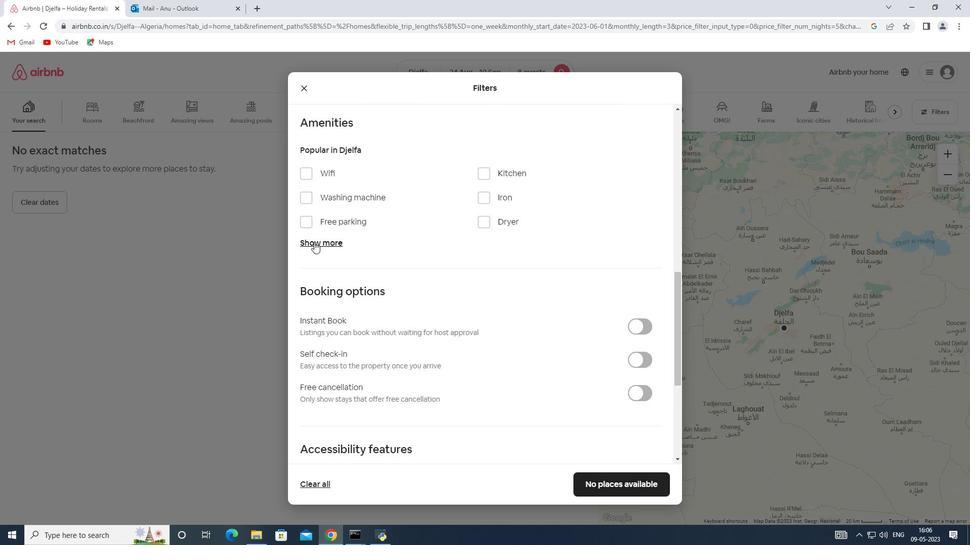 
Action: Mouse moved to (304, 175)
Screenshot: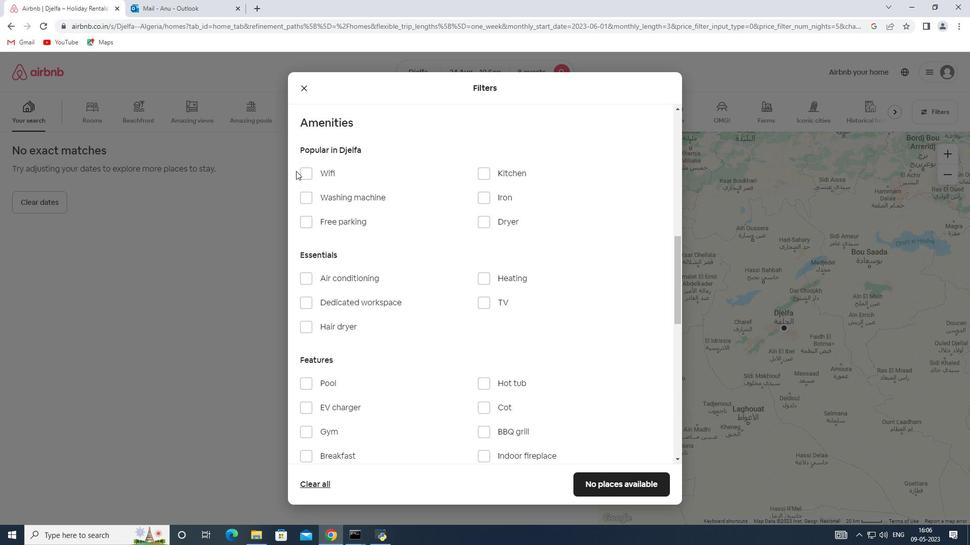 
Action: Mouse pressed left at (304, 175)
Screenshot: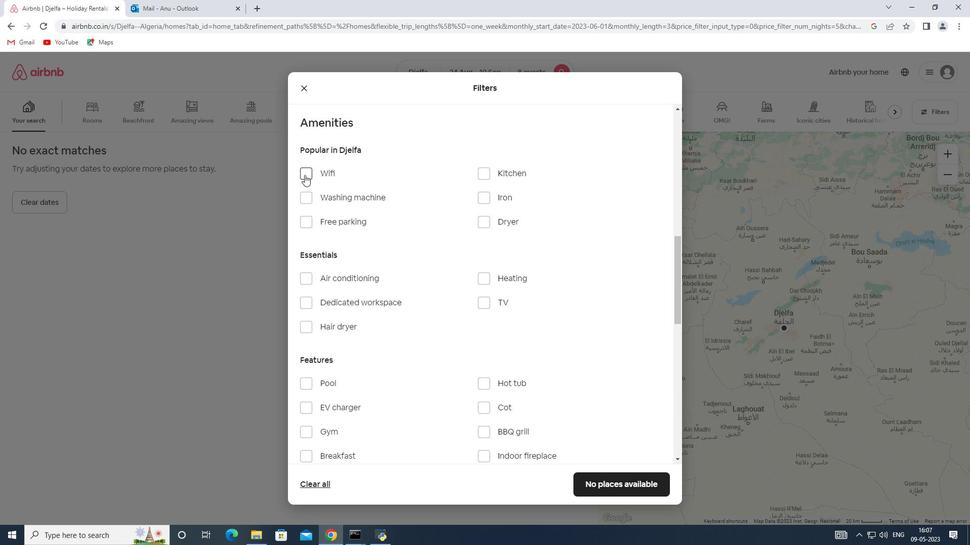 
Action: Mouse moved to (487, 300)
Screenshot: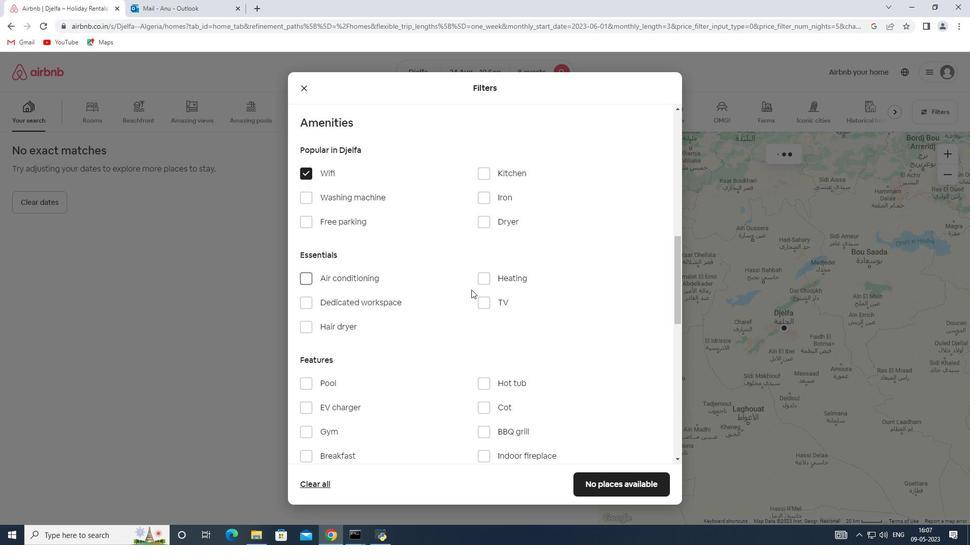
Action: Mouse pressed left at (487, 300)
Screenshot: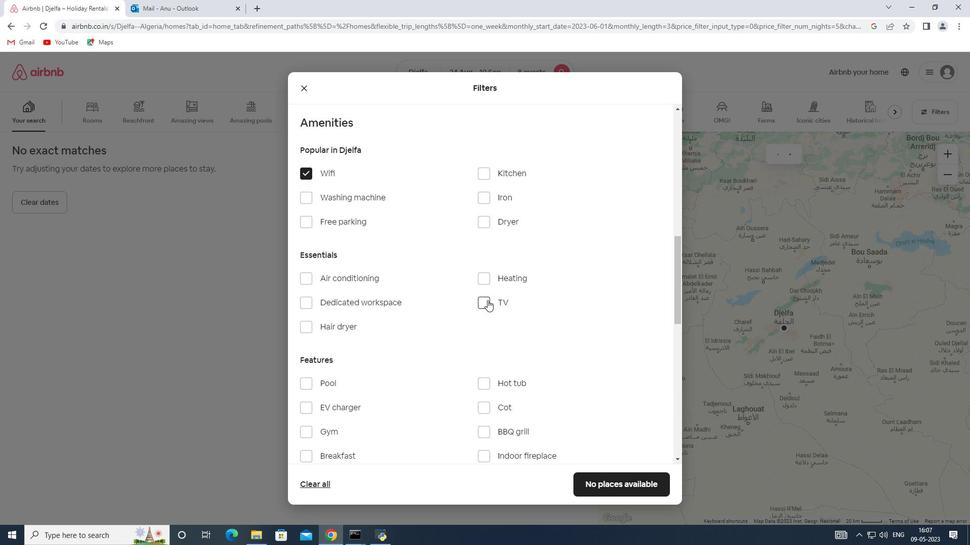 
Action: Mouse moved to (303, 222)
Screenshot: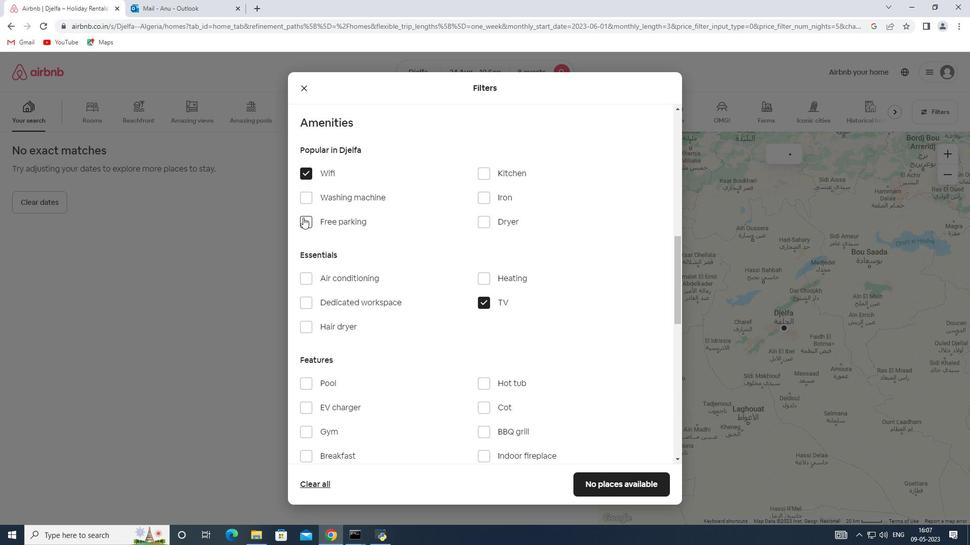 
Action: Mouse pressed left at (303, 222)
Screenshot: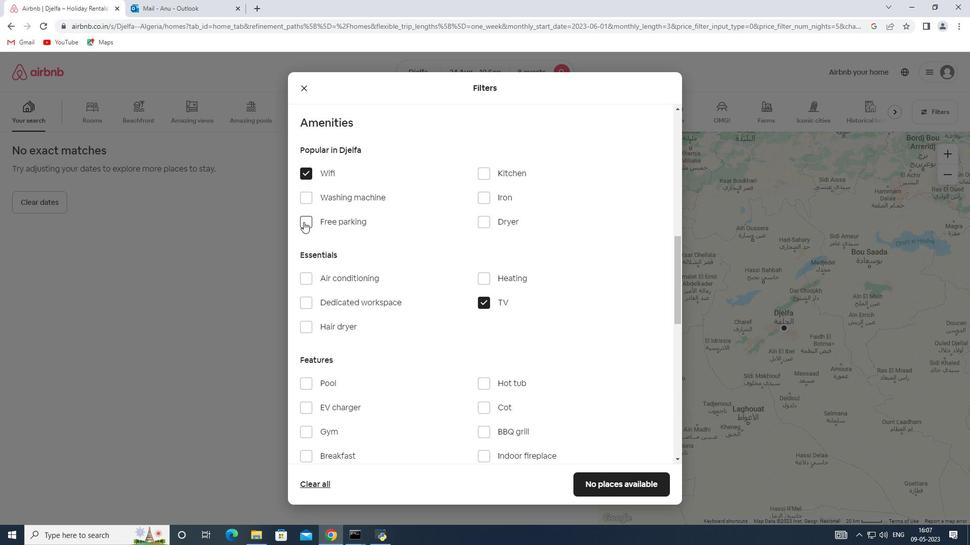 
Action: Mouse moved to (342, 274)
Screenshot: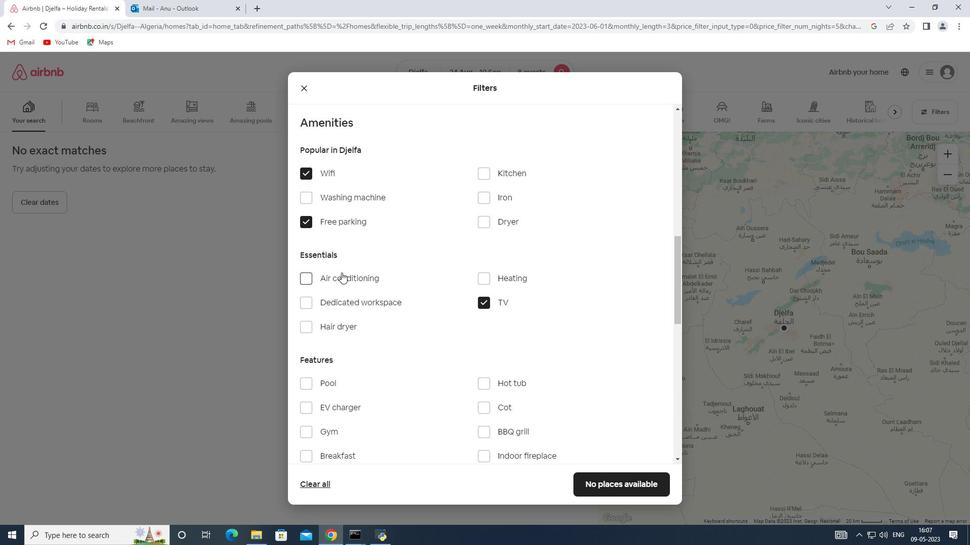 
Action: Mouse scrolled (342, 273) with delta (0, 0)
Screenshot: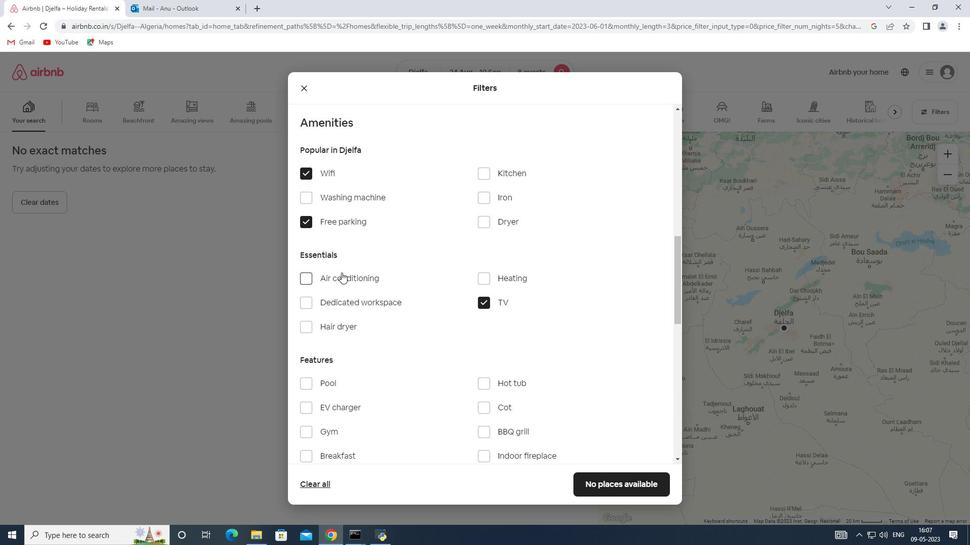 
Action: Mouse scrolled (342, 273) with delta (0, 0)
Screenshot: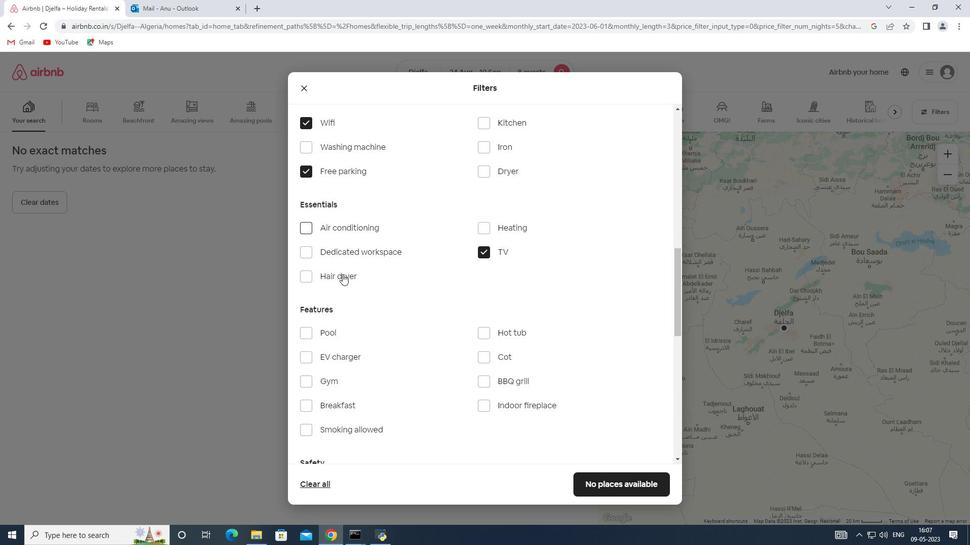 
Action: Mouse moved to (329, 328)
Screenshot: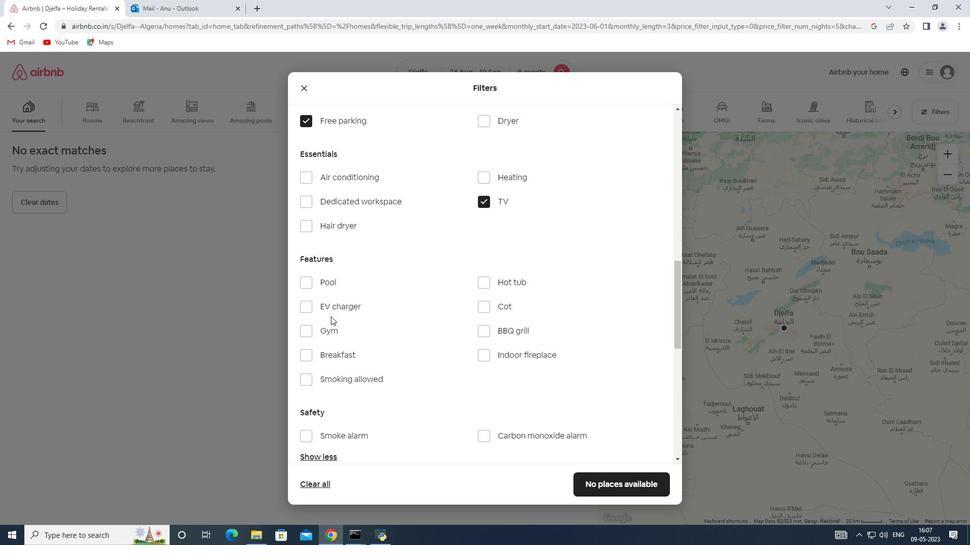 
Action: Mouse pressed left at (329, 328)
Screenshot: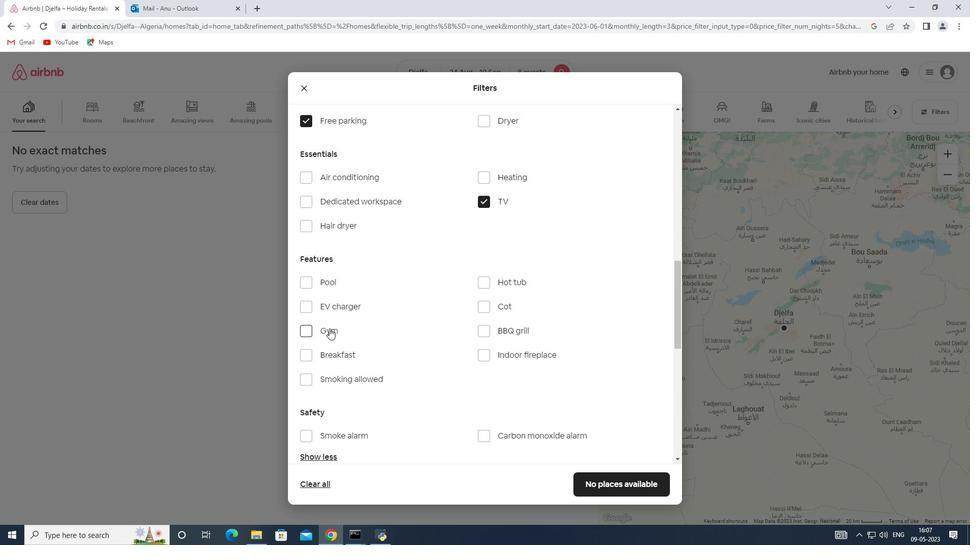 
Action: Mouse moved to (333, 350)
Screenshot: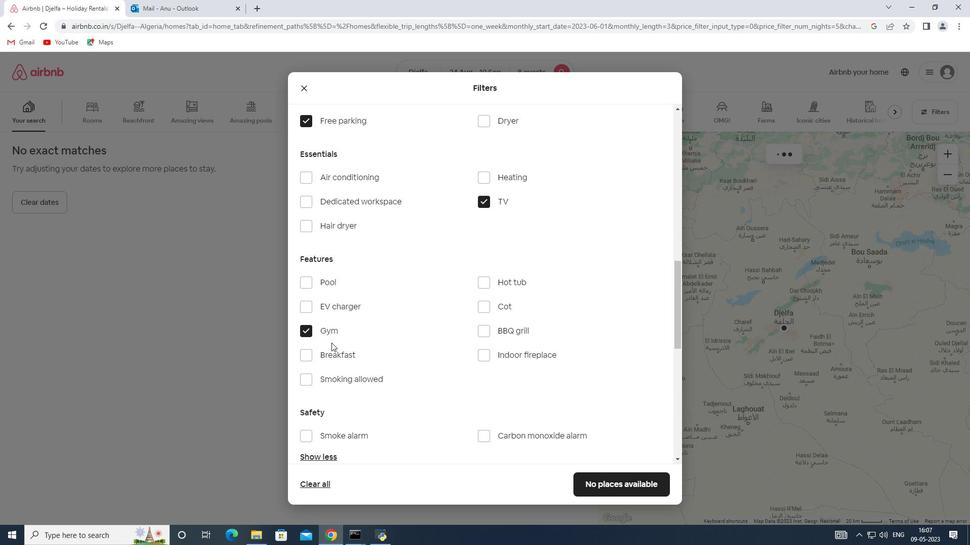 
Action: Mouse pressed left at (333, 350)
Screenshot: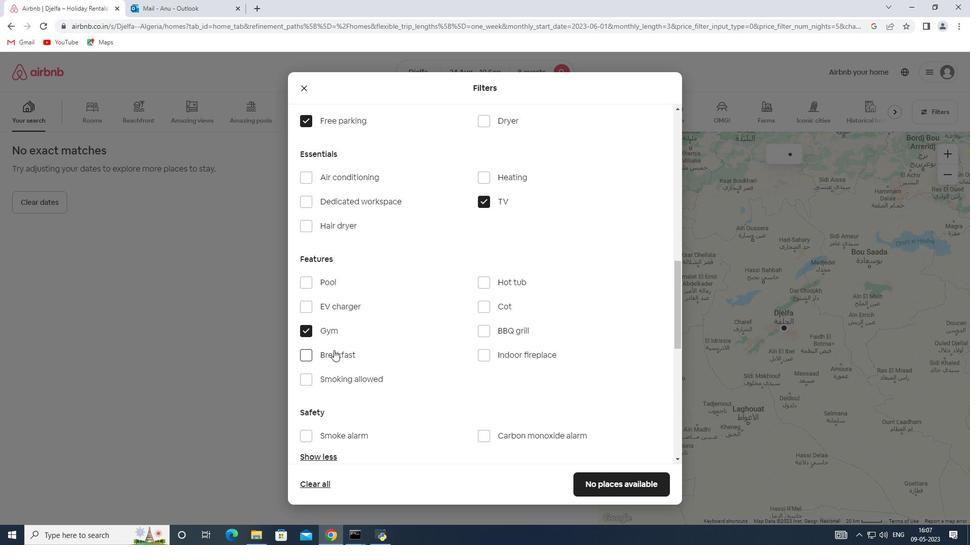 
Action: Mouse moved to (416, 337)
Screenshot: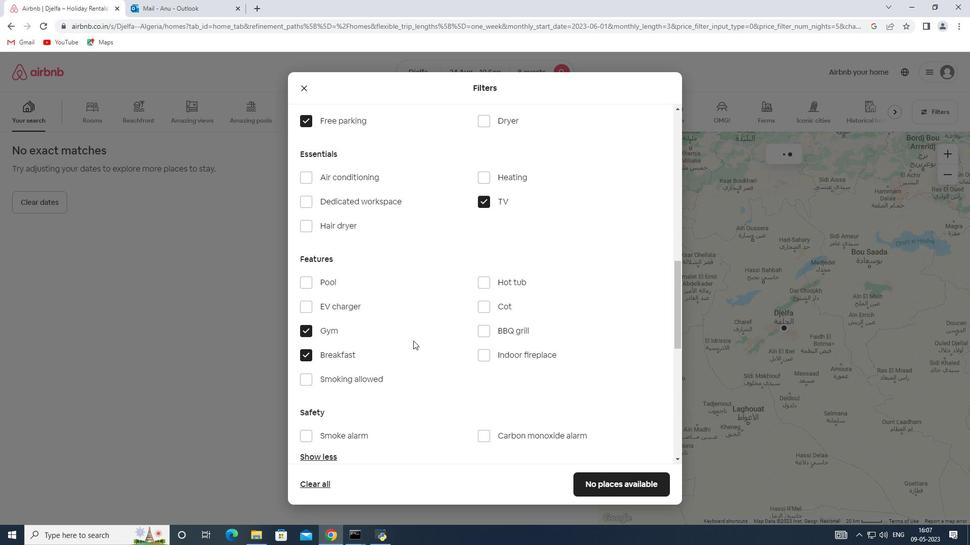 
Action: Mouse scrolled (416, 337) with delta (0, 0)
Screenshot: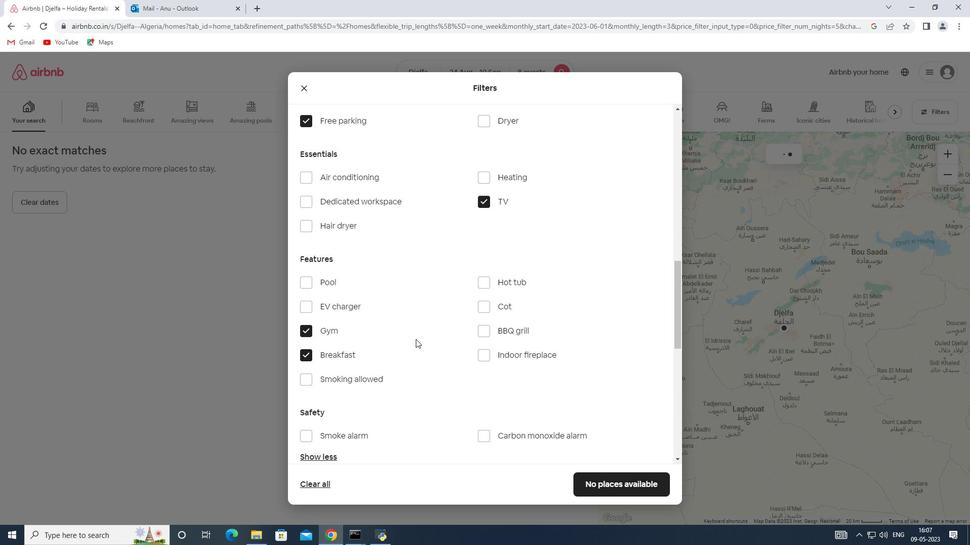 
Action: Mouse scrolled (416, 337) with delta (0, 0)
Screenshot: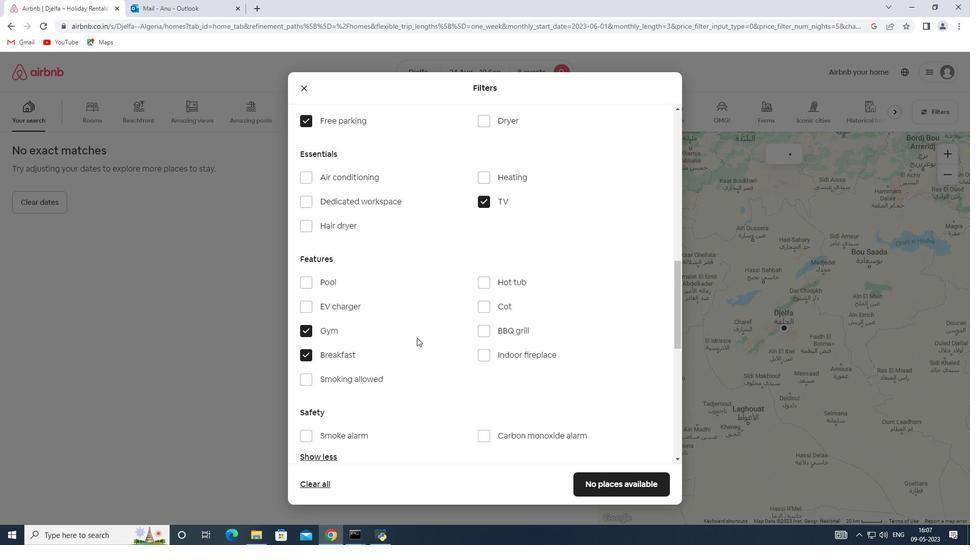 
Action: Mouse moved to (419, 332)
Screenshot: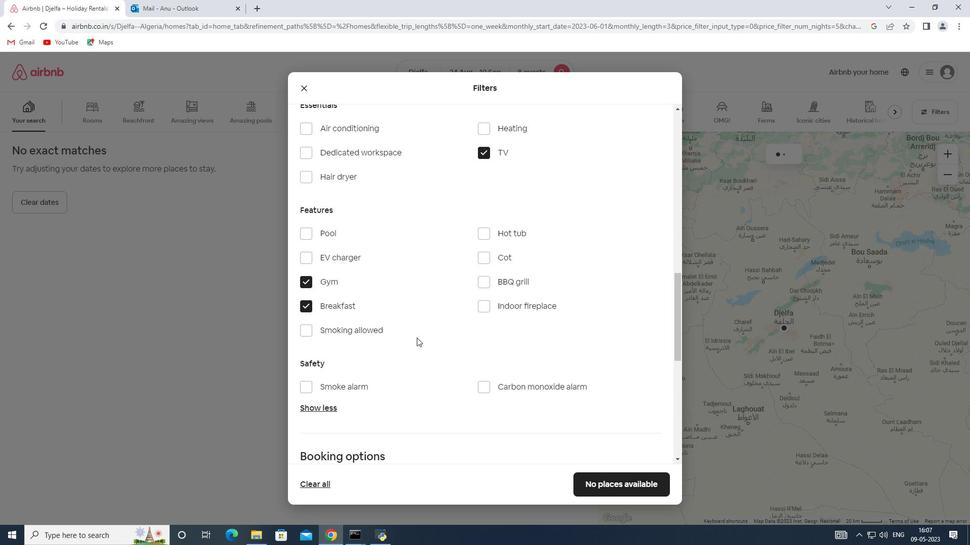 
Action: Mouse scrolled (419, 332) with delta (0, 0)
Screenshot: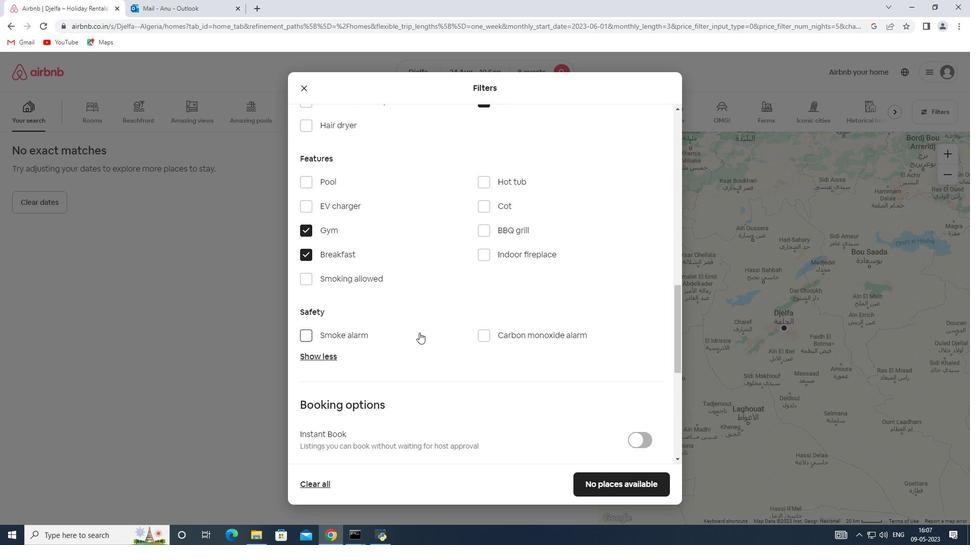 
Action: Mouse scrolled (419, 332) with delta (0, 0)
Screenshot: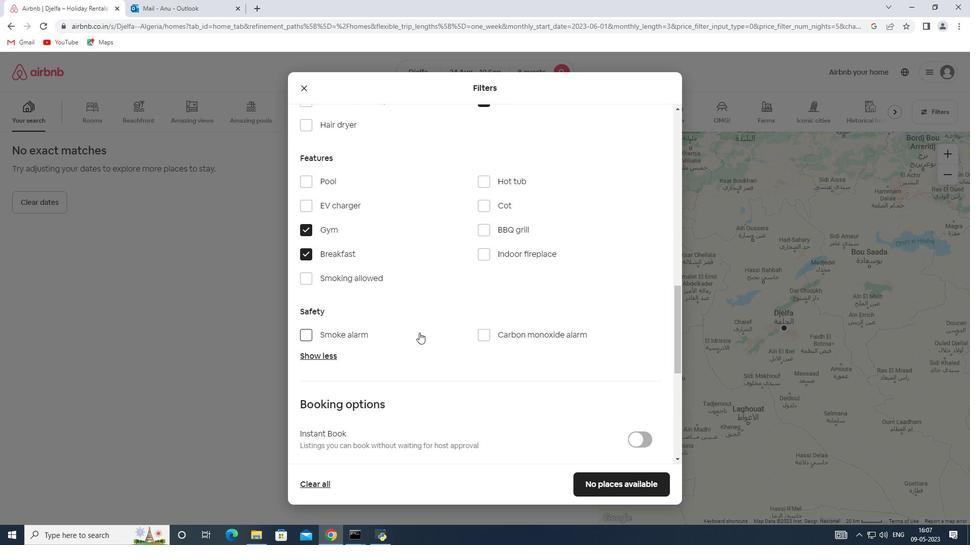 
Action: Mouse scrolled (419, 332) with delta (0, 0)
Screenshot: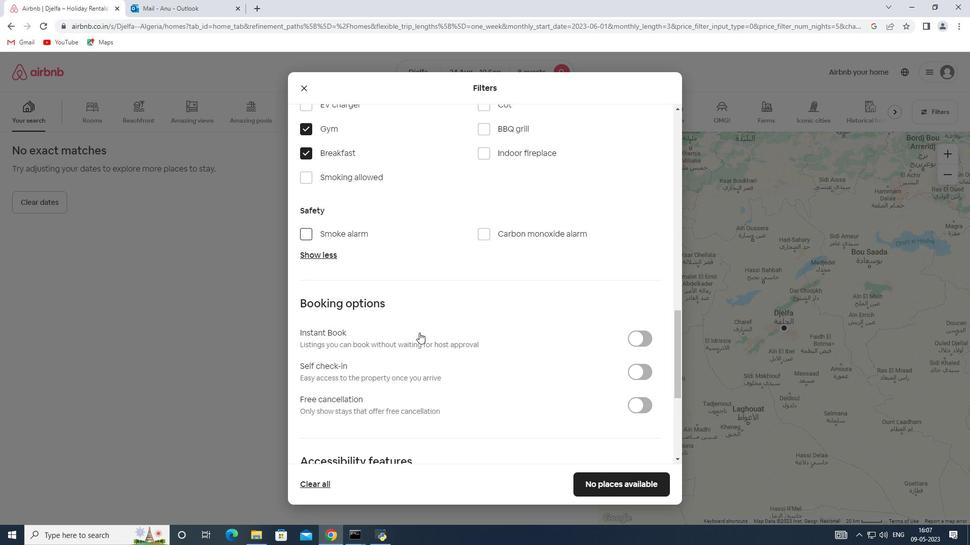 
Action: Mouse moved to (640, 319)
Screenshot: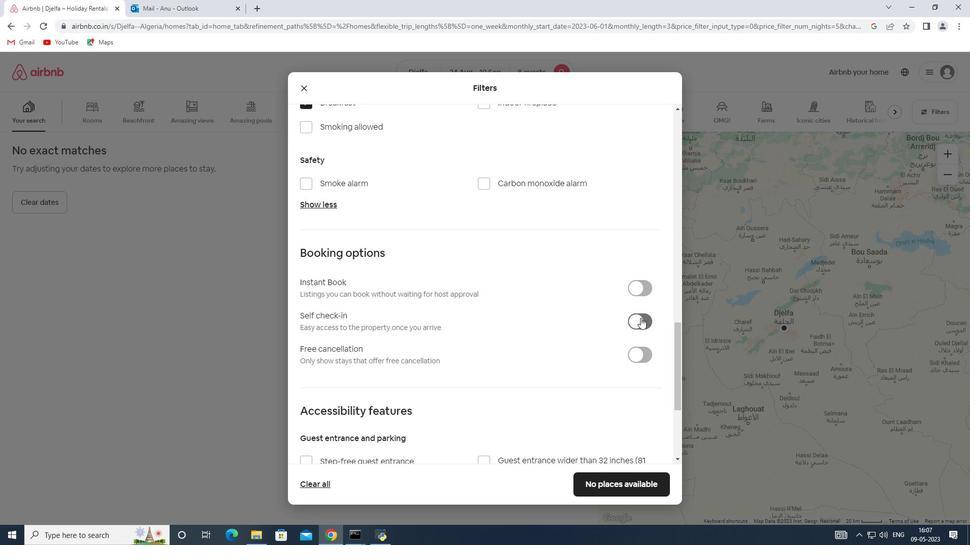 
Action: Mouse pressed left at (640, 319)
Screenshot: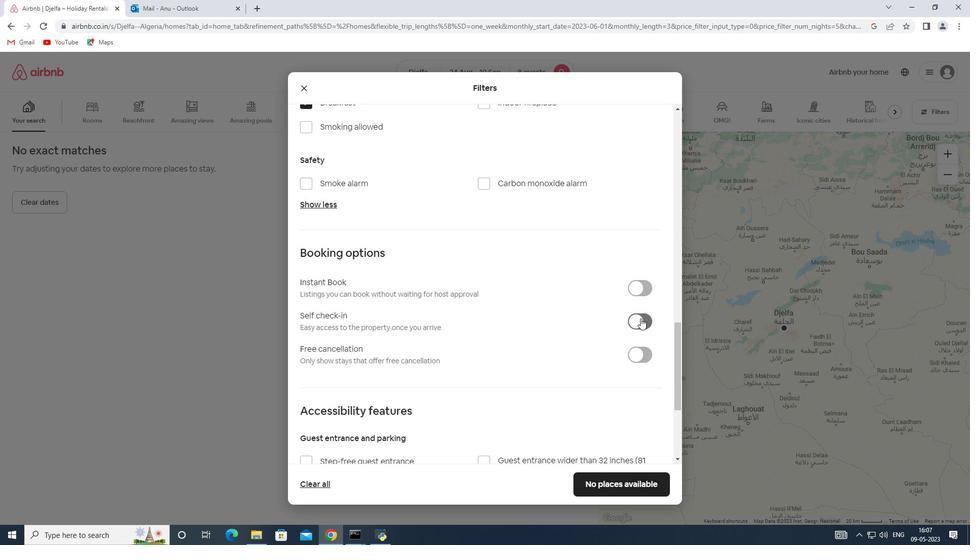 
Action: Mouse moved to (480, 351)
Screenshot: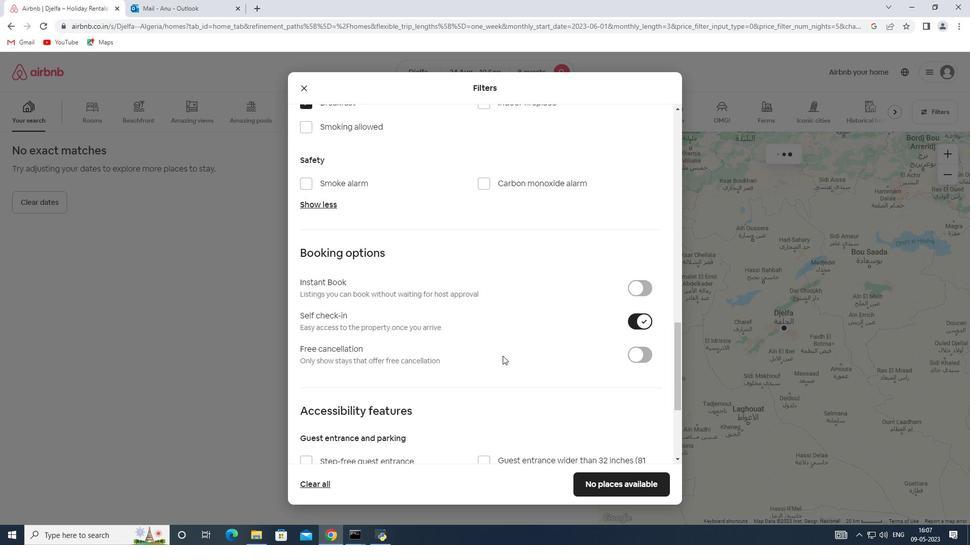 
Action: Mouse scrolled (480, 351) with delta (0, 0)
Screenshot: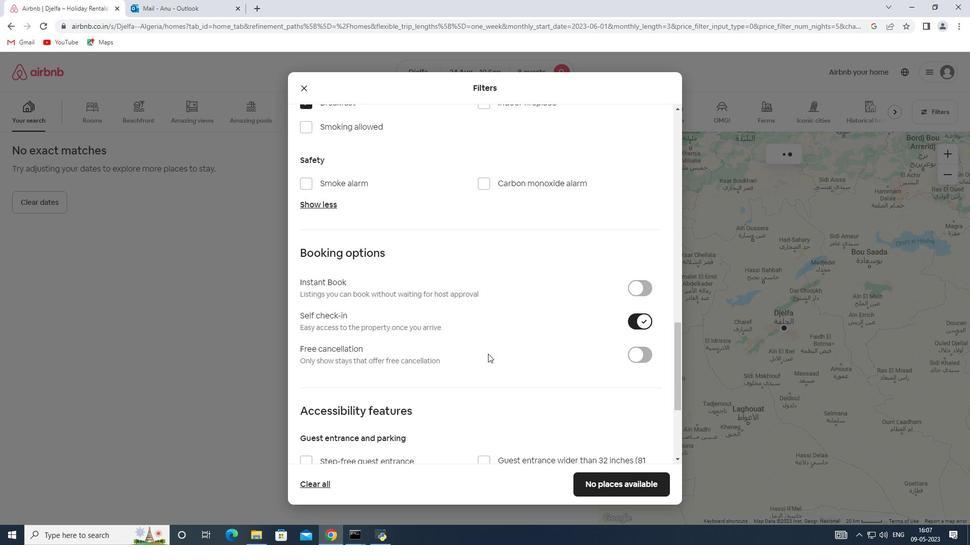 
Action: Mouse scrolled (480, 351) with delta (0, 0)
Screenshot: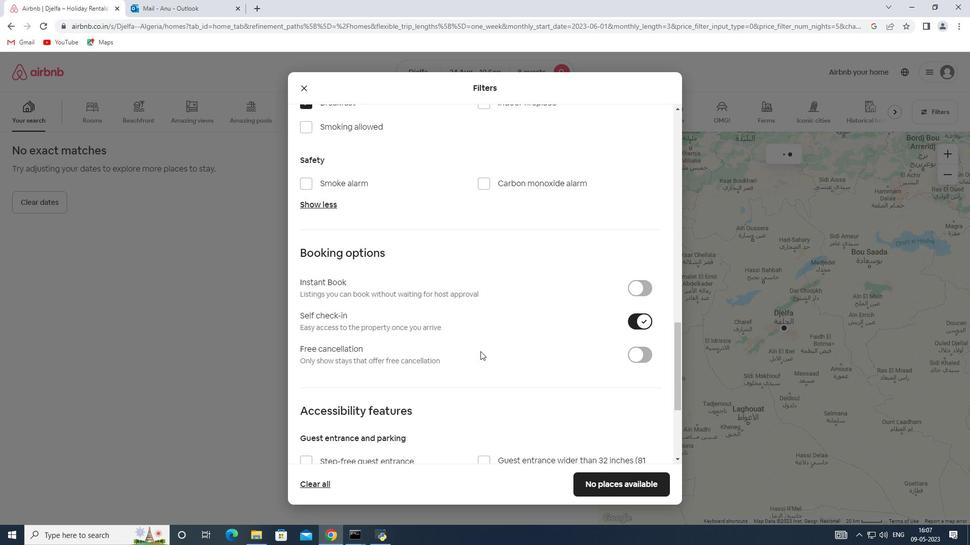 
Action: Mouse moved to (465, 349)
Screenshot: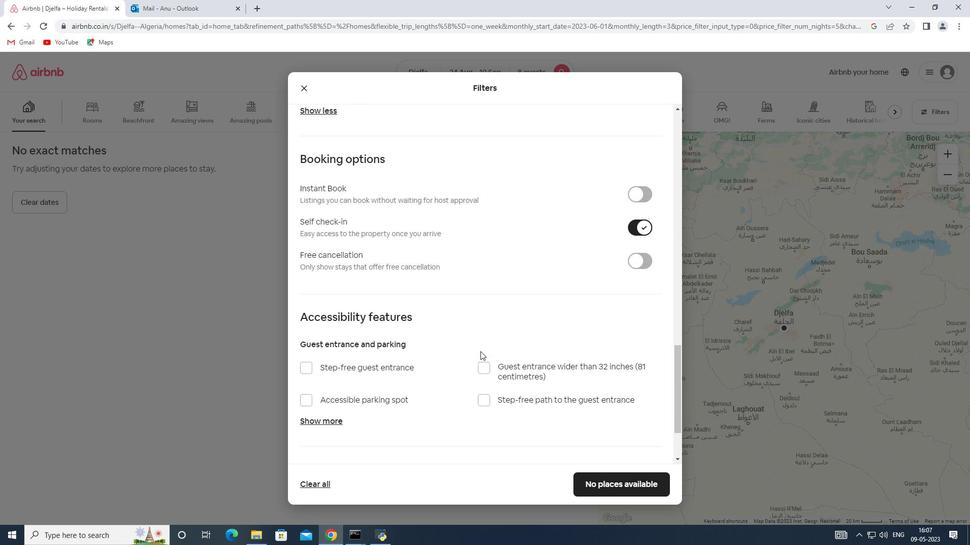 
Action: Mouse scrolled (465, 348) with delta (0, 0)
Screenshot: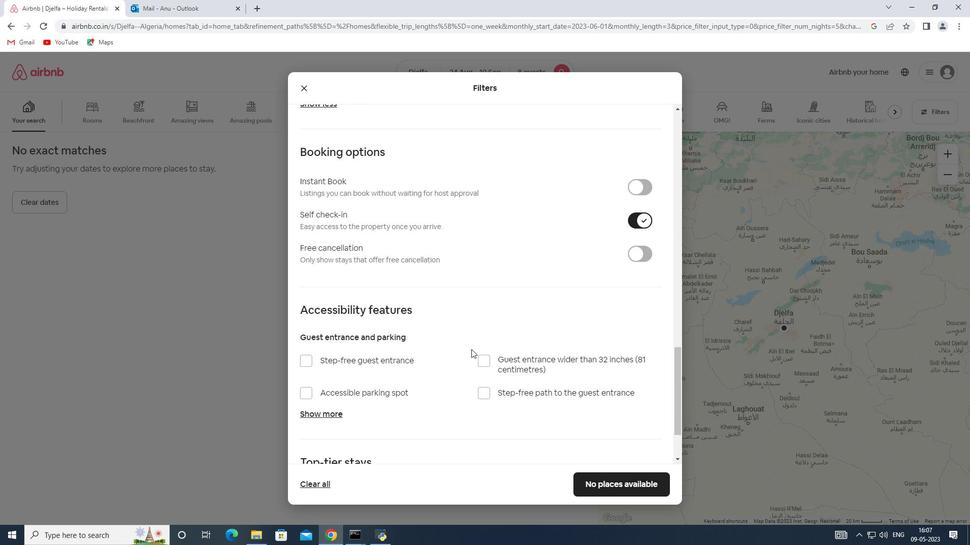 
Action: Mouse scrolled (465, 348) with delta (0, 0)
Screenshot: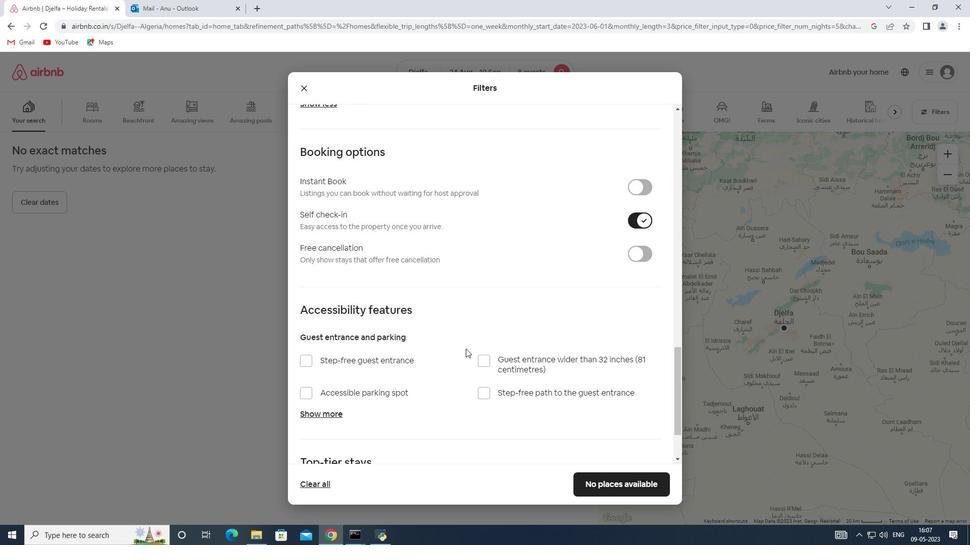 
Action: Mouse scrolled (465, 348) with delta (0, 0)
Screenshot: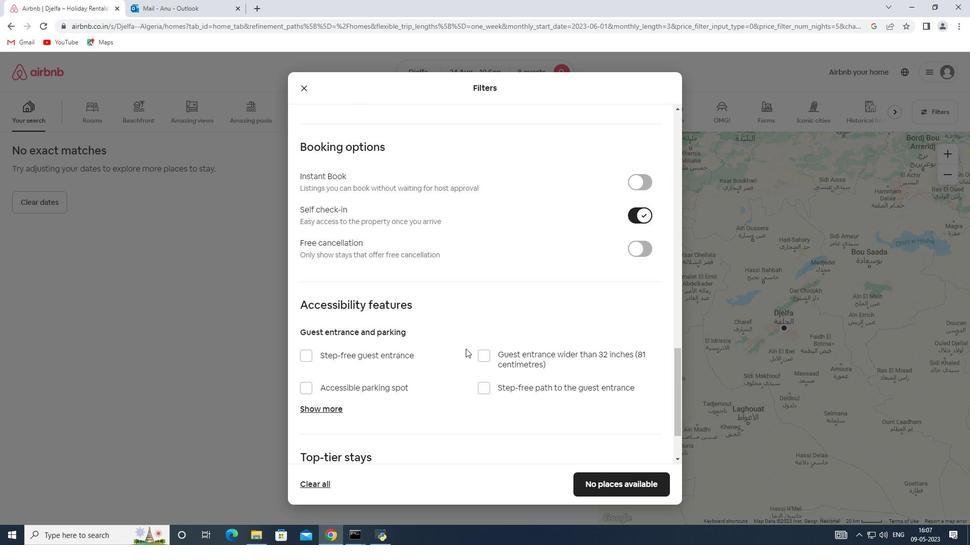 
Action: Mouse moved to (459, 350)
Screenshot: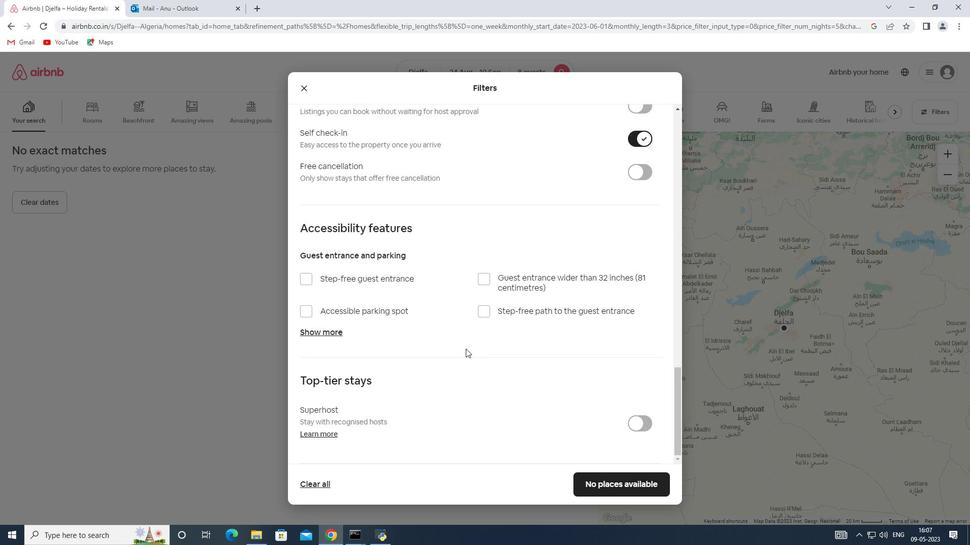 
Action: Mouse scrolled (459, 349) with delta (0, 0)
Screenshot: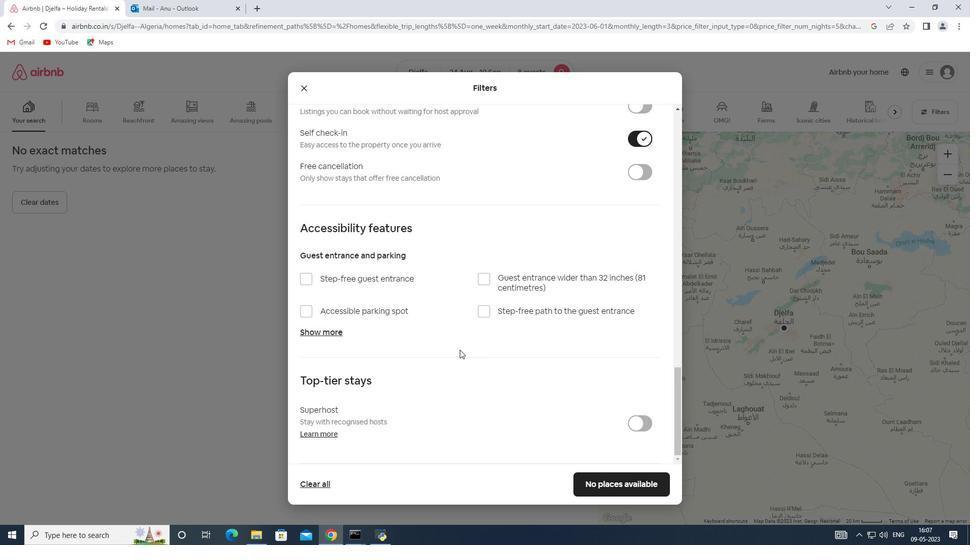 
Action: Mouse scrolled (459, 349) with delta (0, 0)
Screenshot: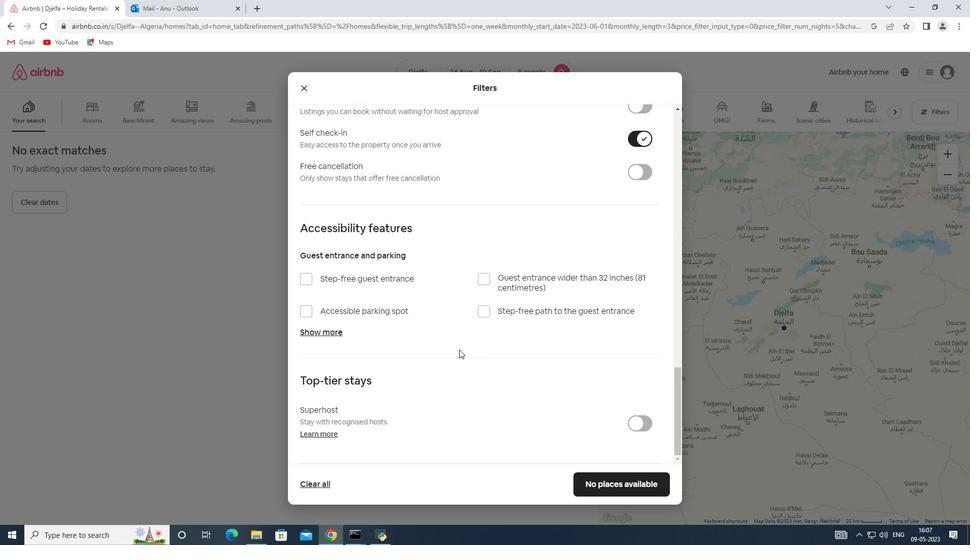 
Action: Mouse scrolled (459, 349) with delta (0, 0)
Screenshot: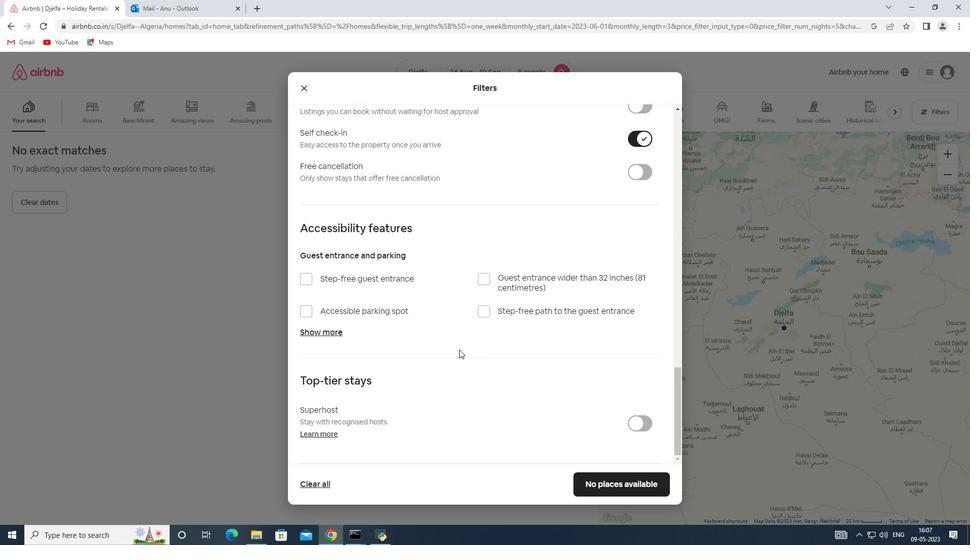 
Action: Mouse moved to (619, 481)
Screenshot: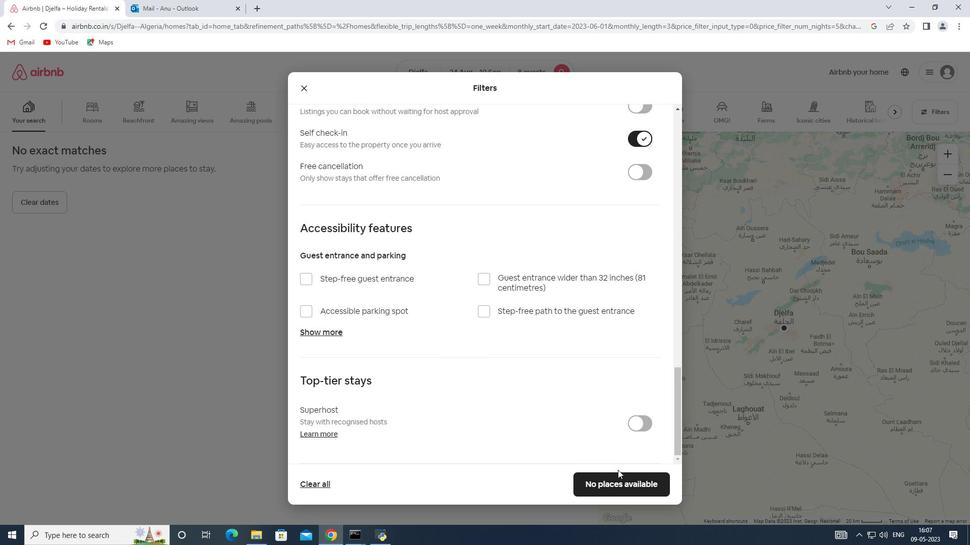 
Action: Mouse pressed left at (619, 481)
Screenshot: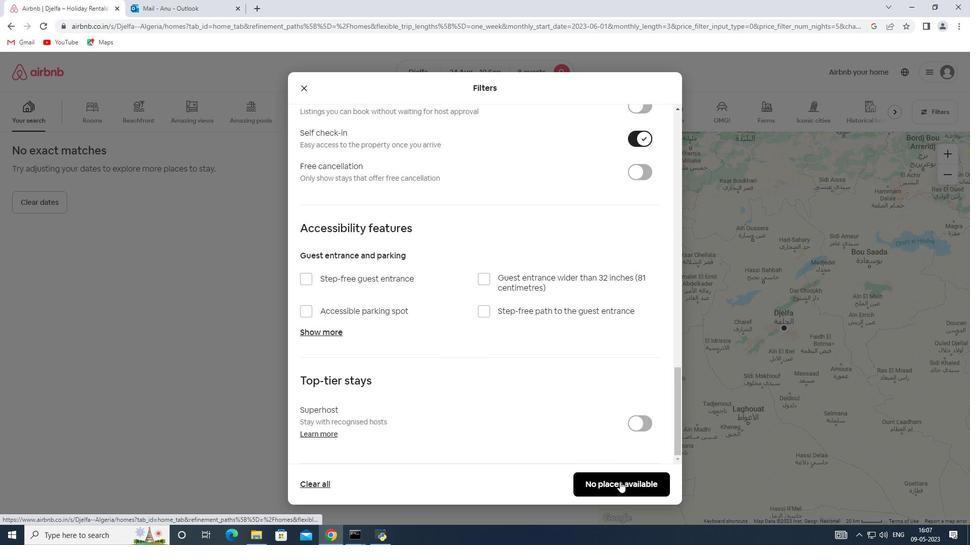 
Action: Mouse moved to (626, 479)
Screenshot: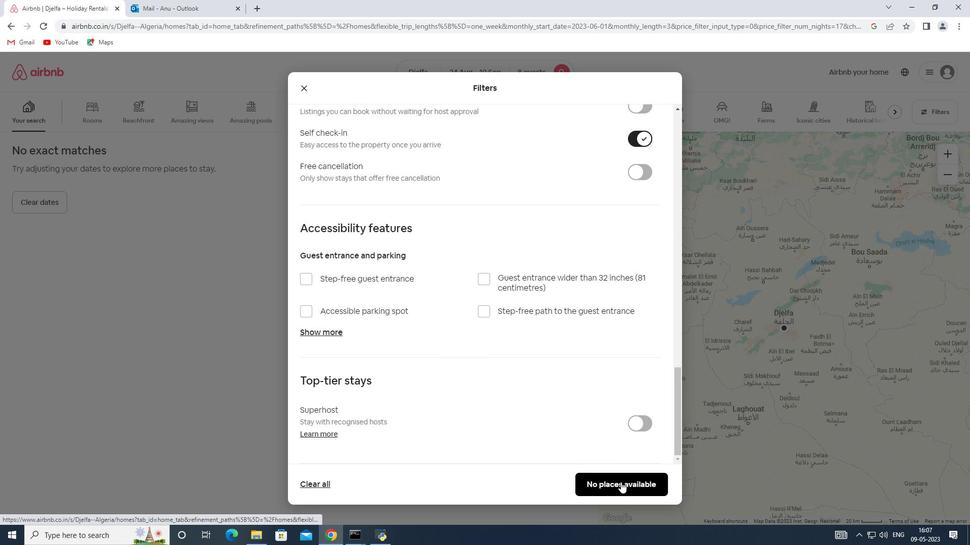 
